 Task: Open a blank sheet, save the file as Healthydiet.doc Add Heading 'Key elements of a healthy diet: 'Key elements of a healthy diet:  Add the following points with arrow bulletsAdd the following points with arrow bullets ?	Fruits_x000D_
?	Vegetables_x000D_
?	Whole grains_x000D_
 Highlight heading with color  Dark green Select the entire text and apply  Outside Borders ,change the font size of heading and points to 18
Action: Mouse moved to (171, 418)
Screenshot: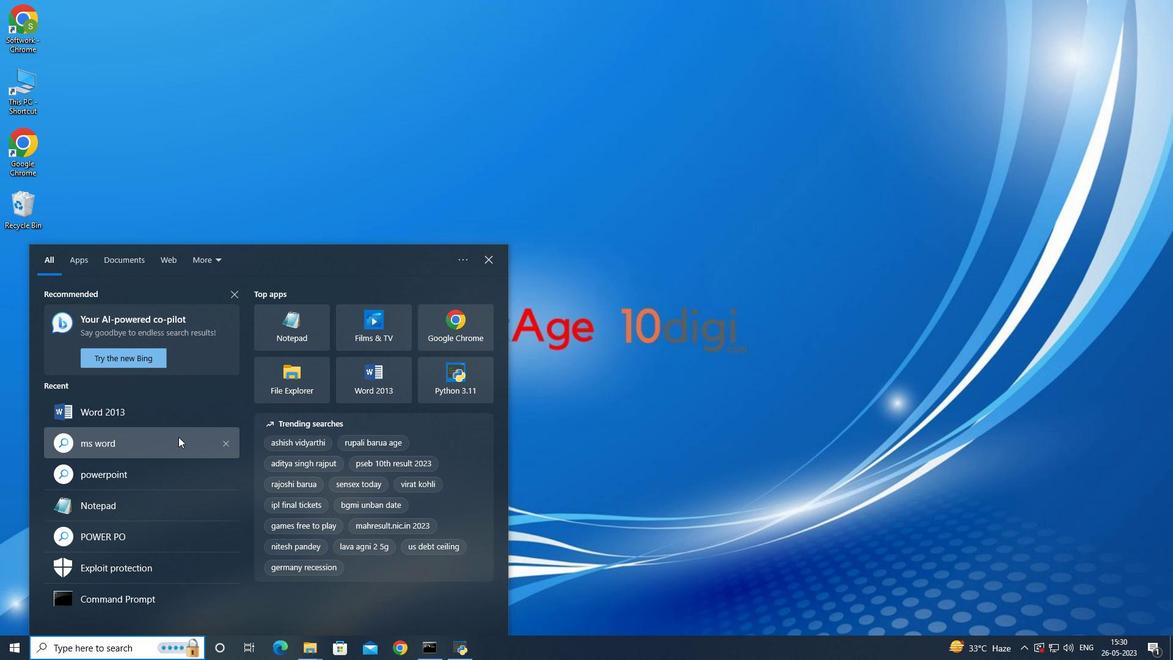 
Action: Mouse pressed left at (171, 418)
Screenshot: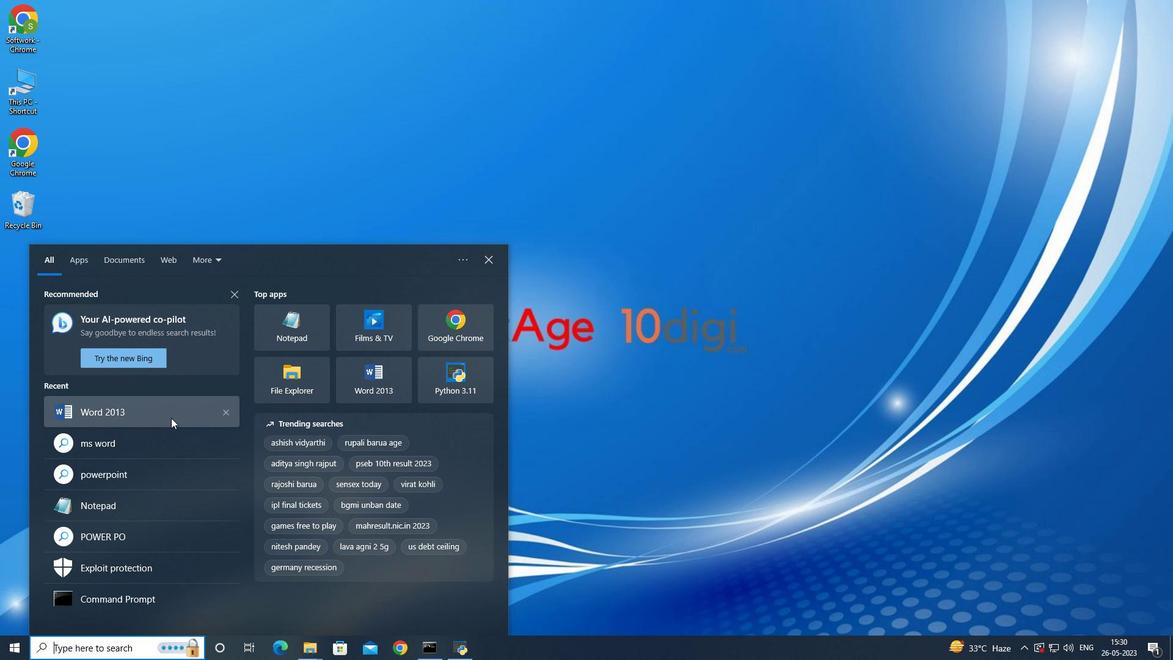 
Action: Mouse moved to (287, 165)
Screenshot: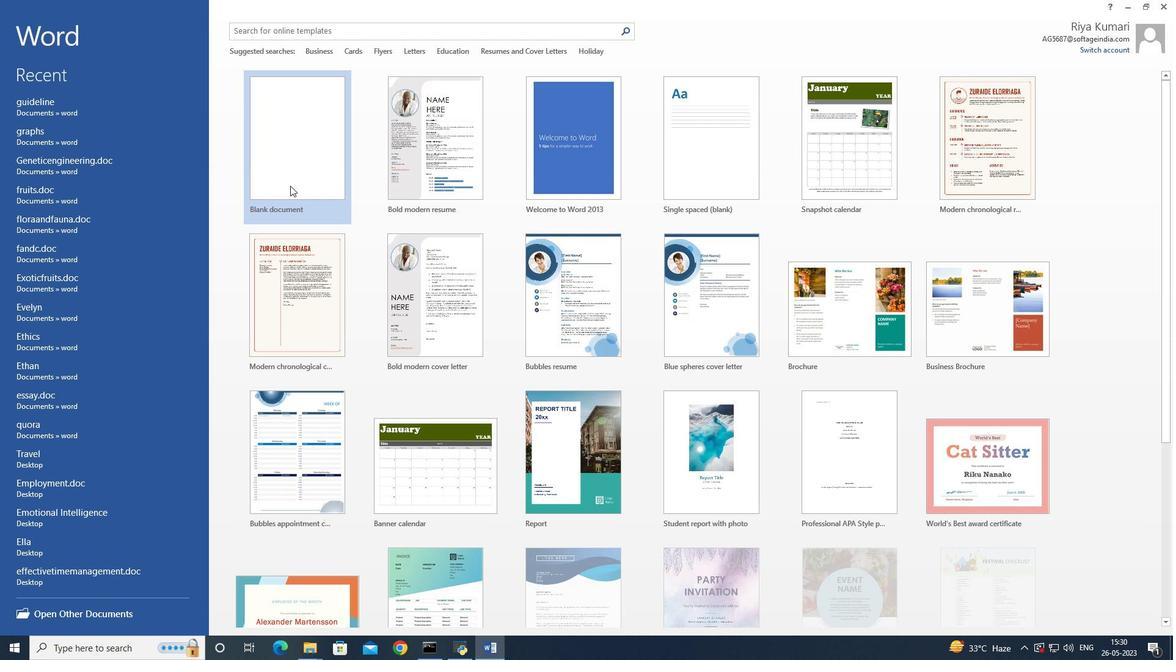 
Action: Mouse pressed left at (287, 165)
Screenshot: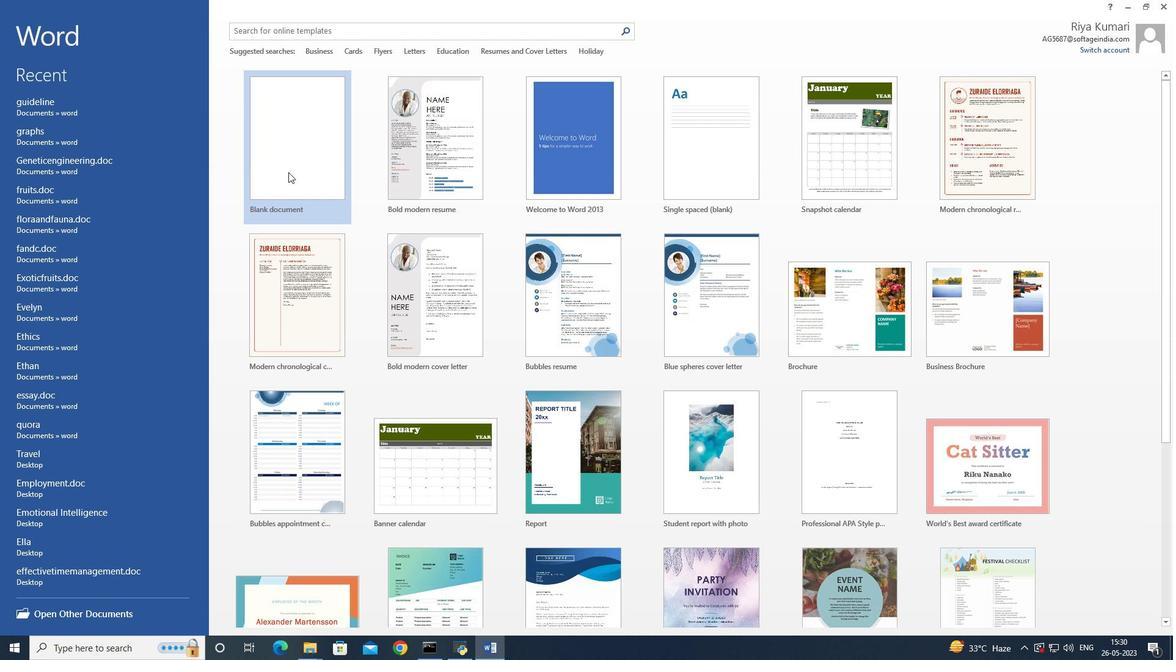 
Action: Mouse moved to (597, 207)
Screenshot: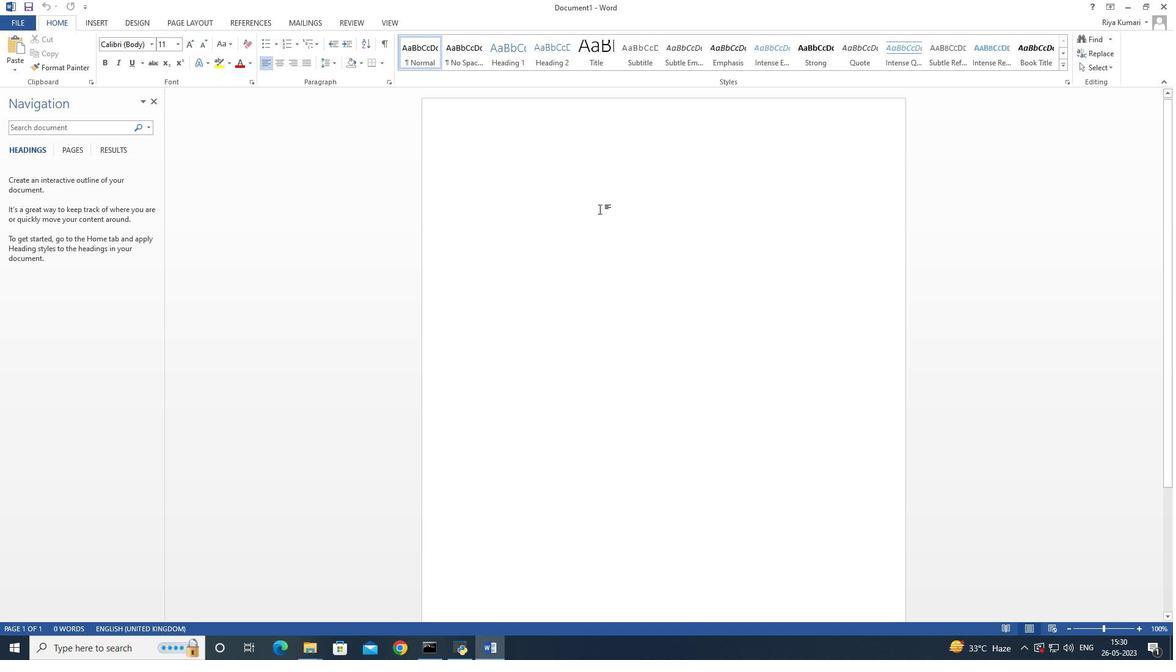 
Action: Key pressed ctrl+S
Screenshot: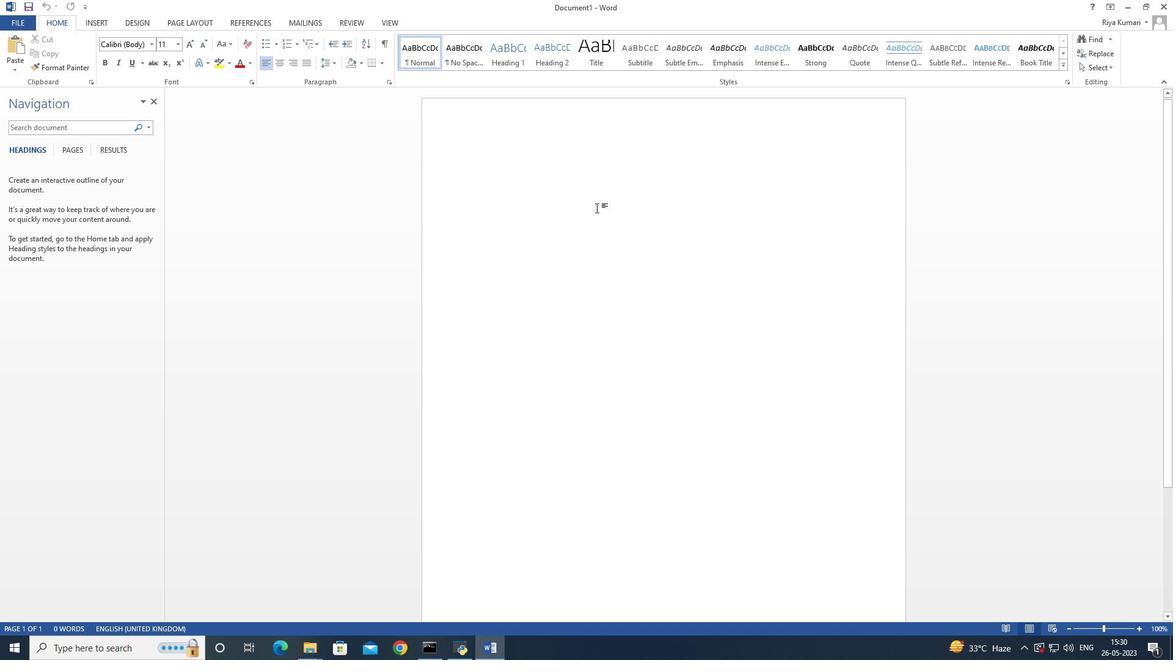 
Action: Mouse moved to (334, 133)
Screenshot: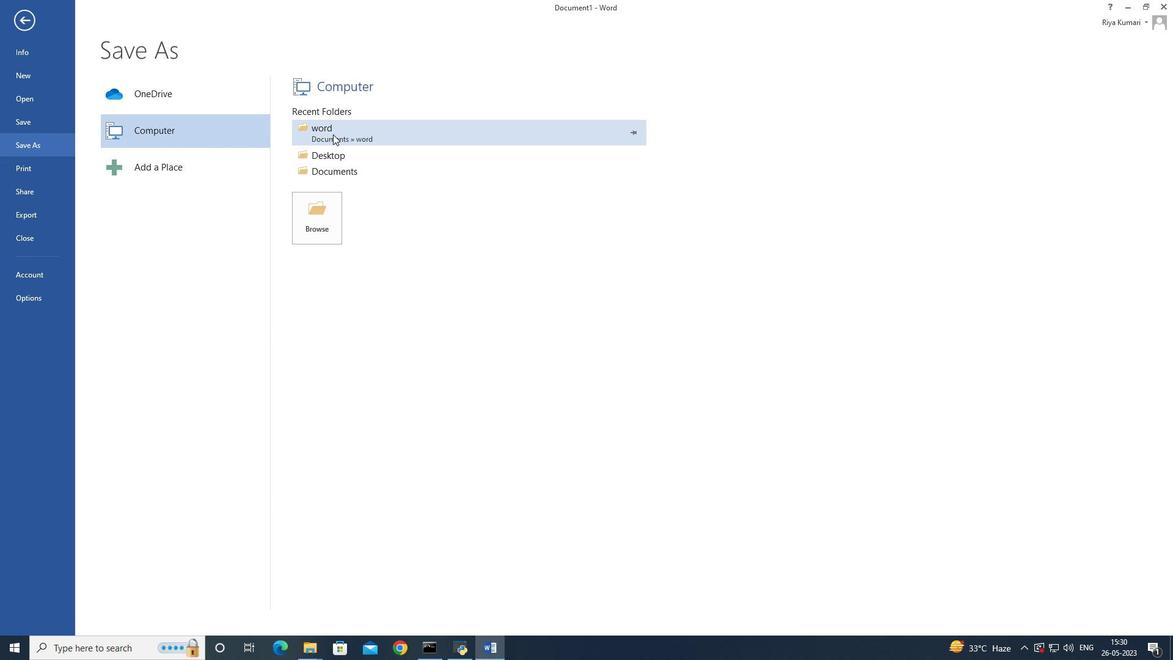 
Action: Mouse pressed left at (334, 133)
Screenshot: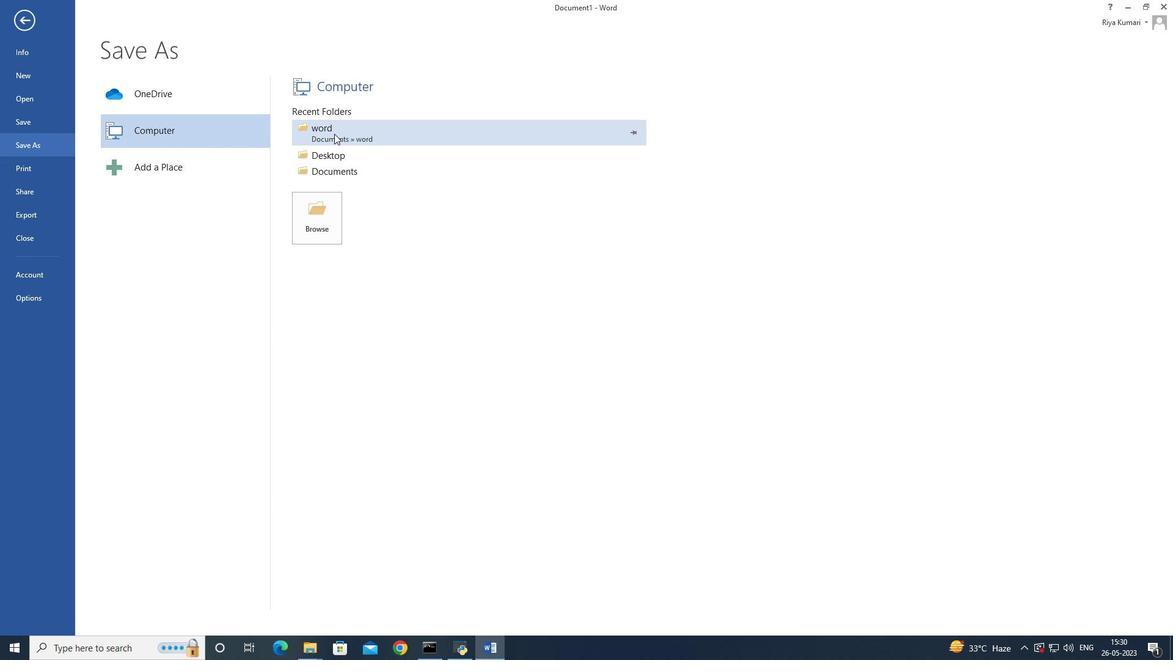 
Action: Mouse moved to (372, 194)
Screenshot: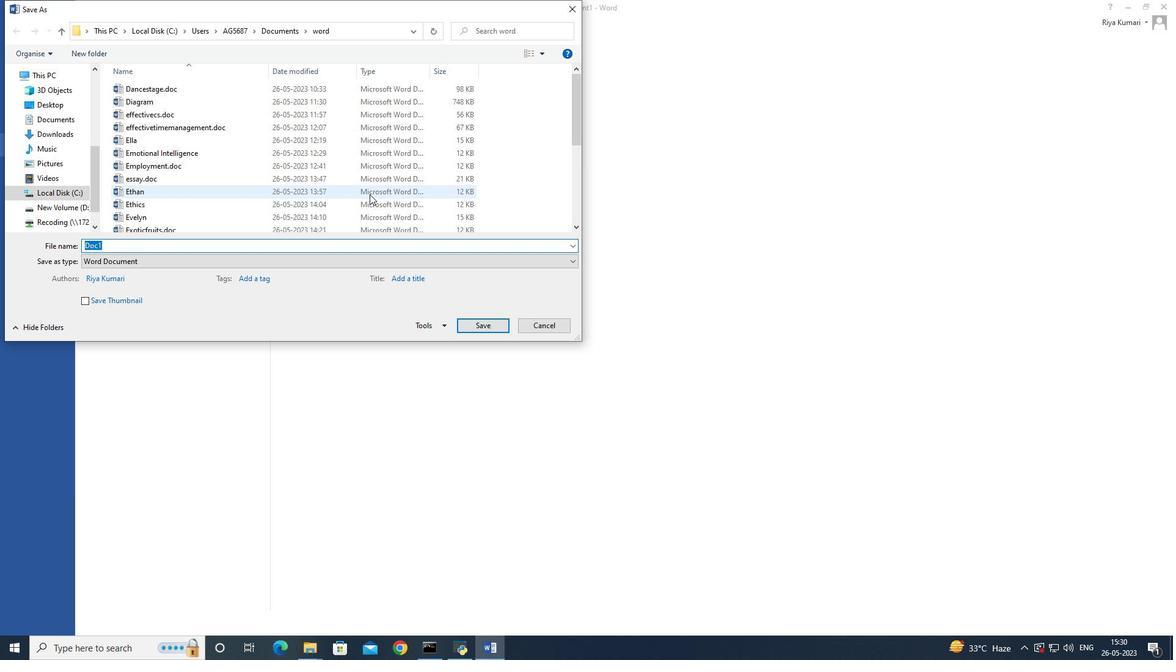 
Action: Key pressed <Key.shift>Healthydiet
Screenshot: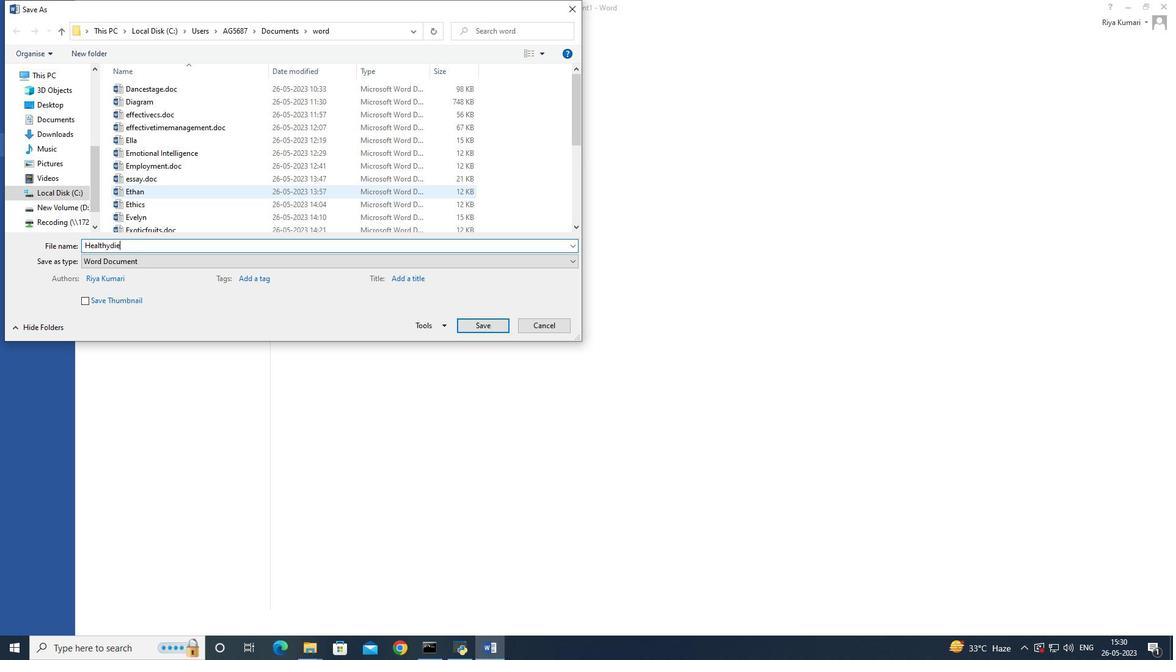 
Action: Mouse moved to (422, 231)
Screenshot: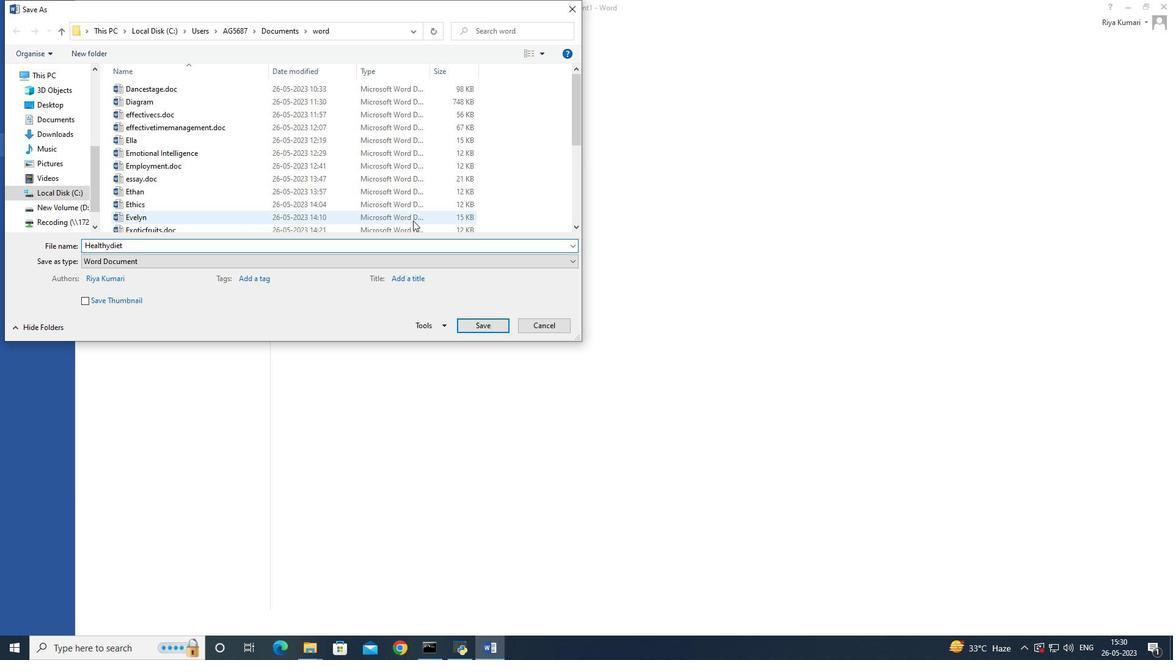 
Action: Key pressed .doc<Key.enter>
Screenshot: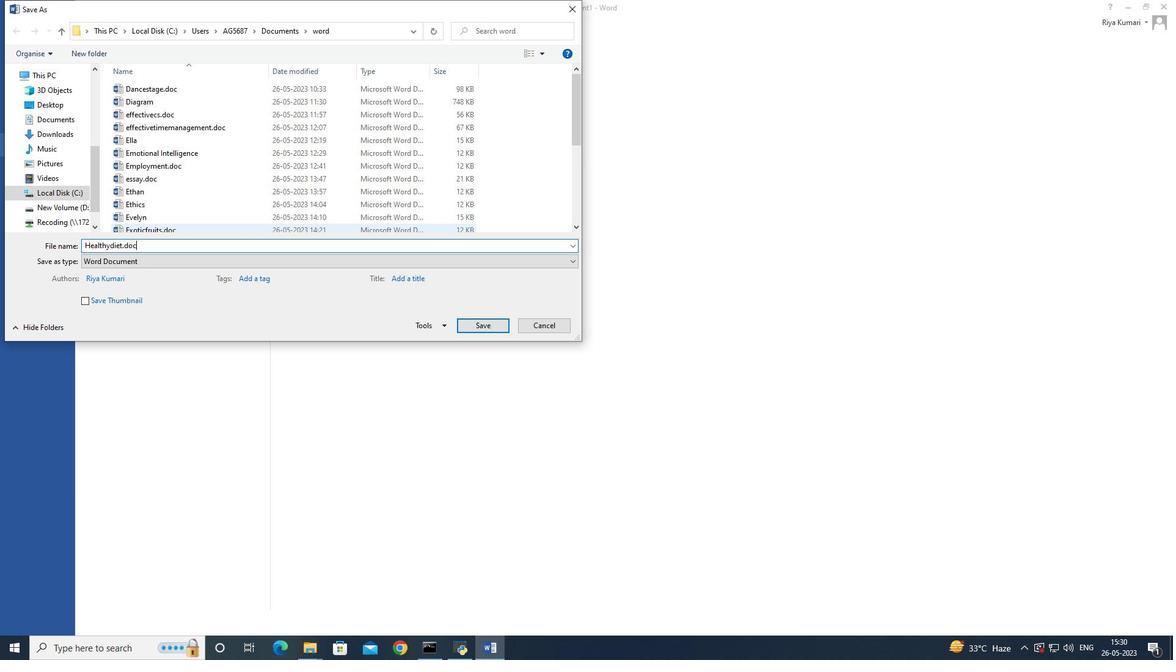 
Action: Mouse moved to (634, 196)
Screenshot: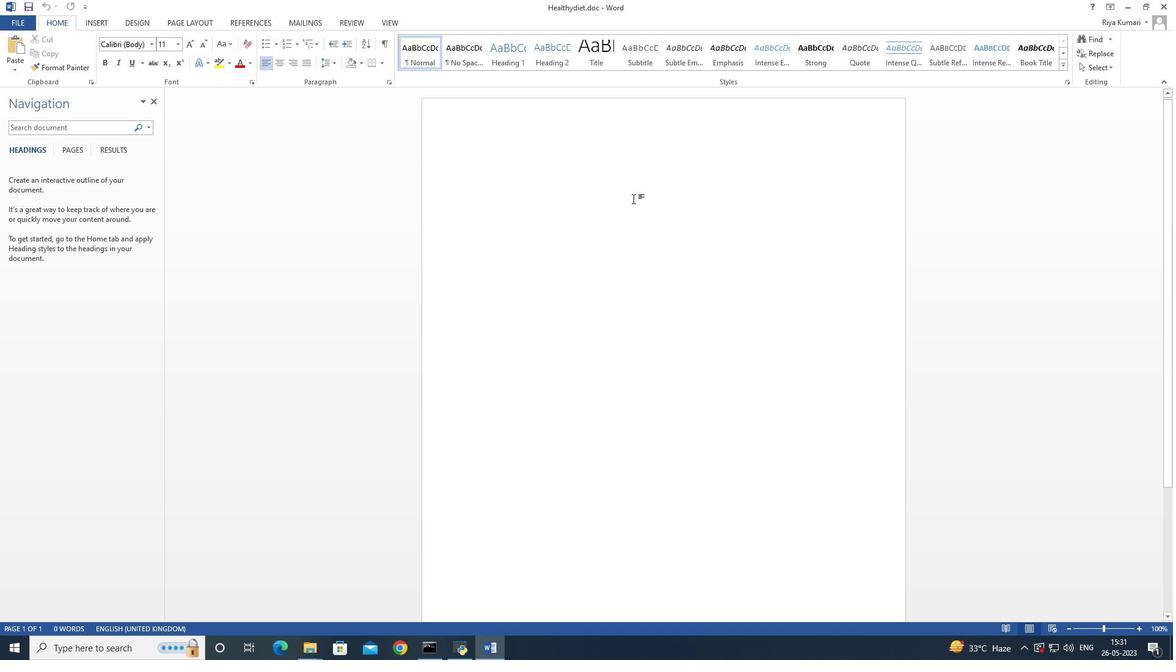 
Action: Key pressed <Key.caps_lock>K<Key.caps_lock>ey<Key.space>elements<Key.space>of<Key.space>a<Key.space>healthy<Key.space>diet<Key.enter>
Screenshot: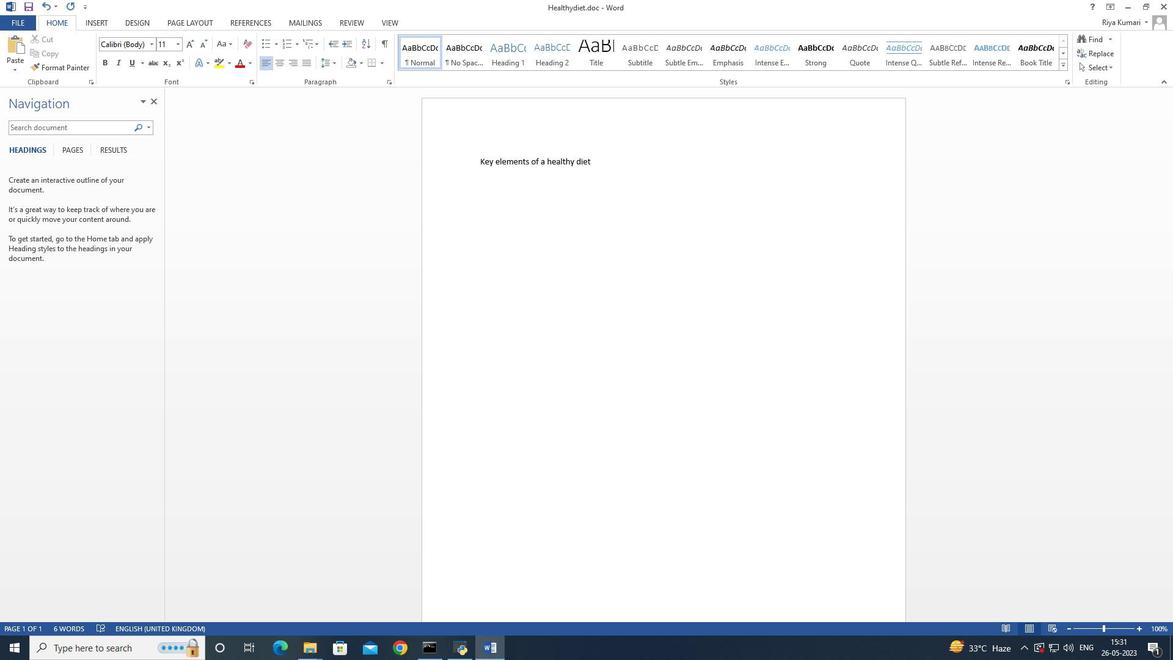 
Action: Mouse moved to (640, 191)
Screenshot: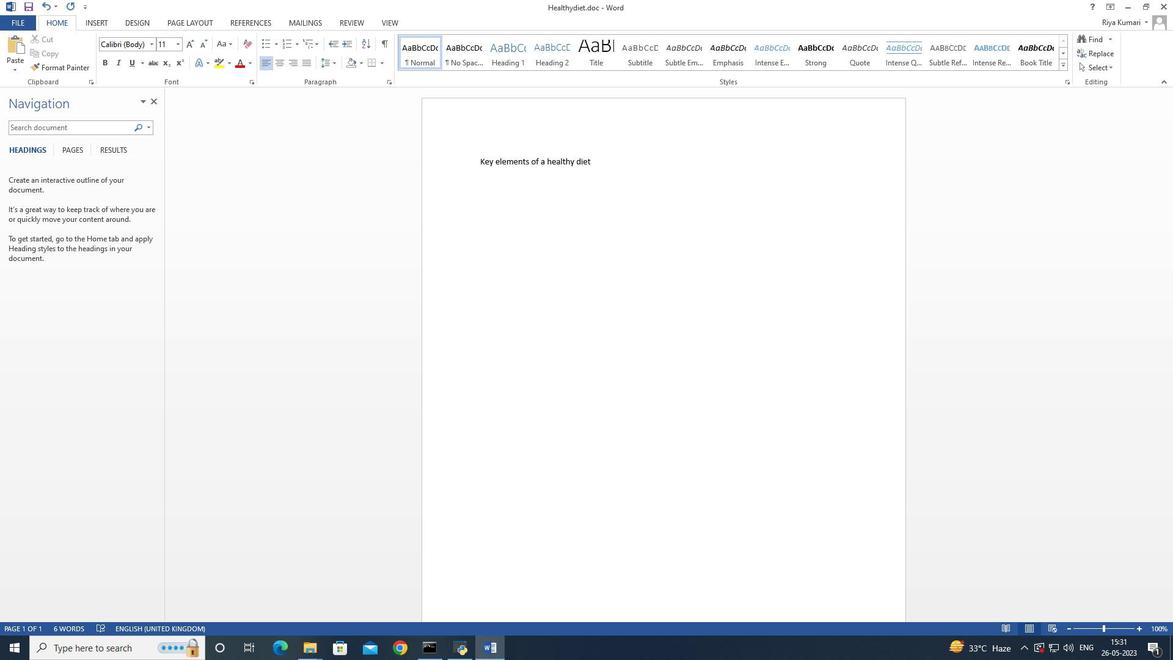 
Action: Key pressed <Key.caps_lock>K<Key.caps_lock>ey<Key.space>elements<Key.space>of<Key.space>a<Key.space>healthy<Key.space>diet<Key.shift_r>:
Screenshot: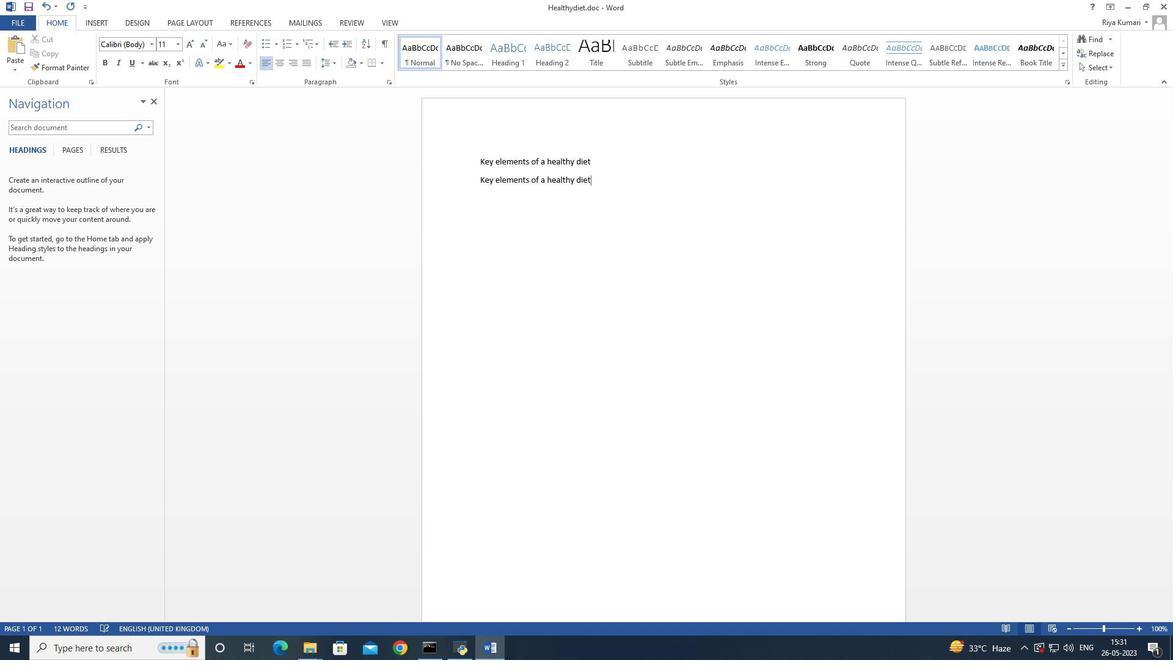 
Action: Mouse moved to (273, 40)
Screenshot: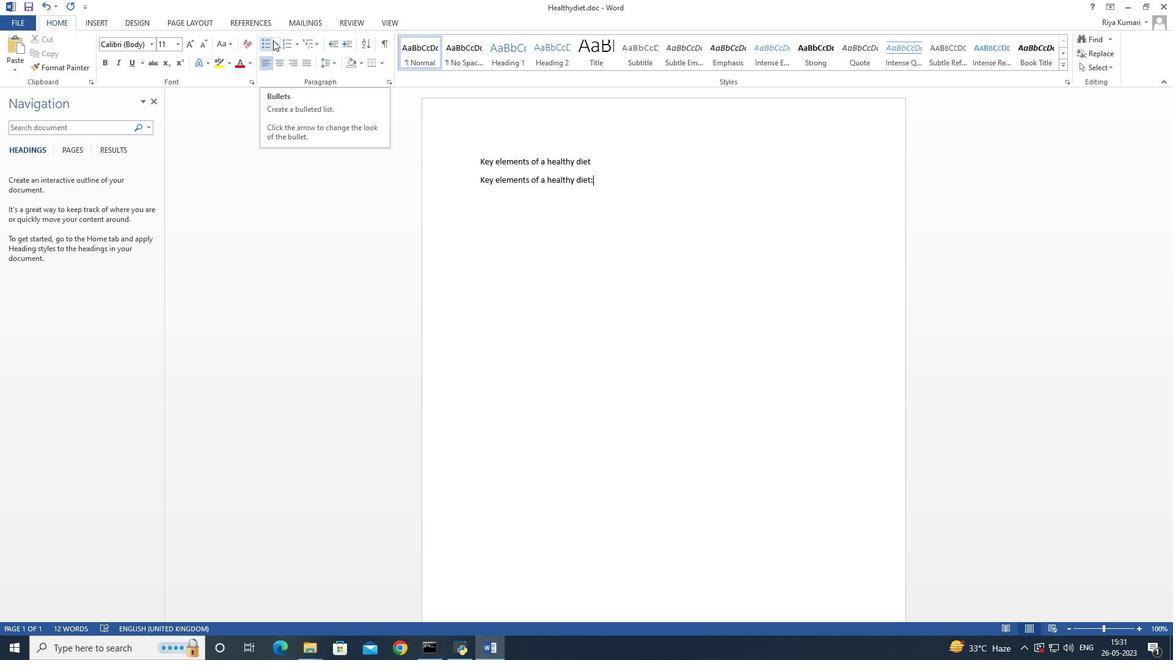 
Action: Mouse pressed left at (273, 40)
Screenshot: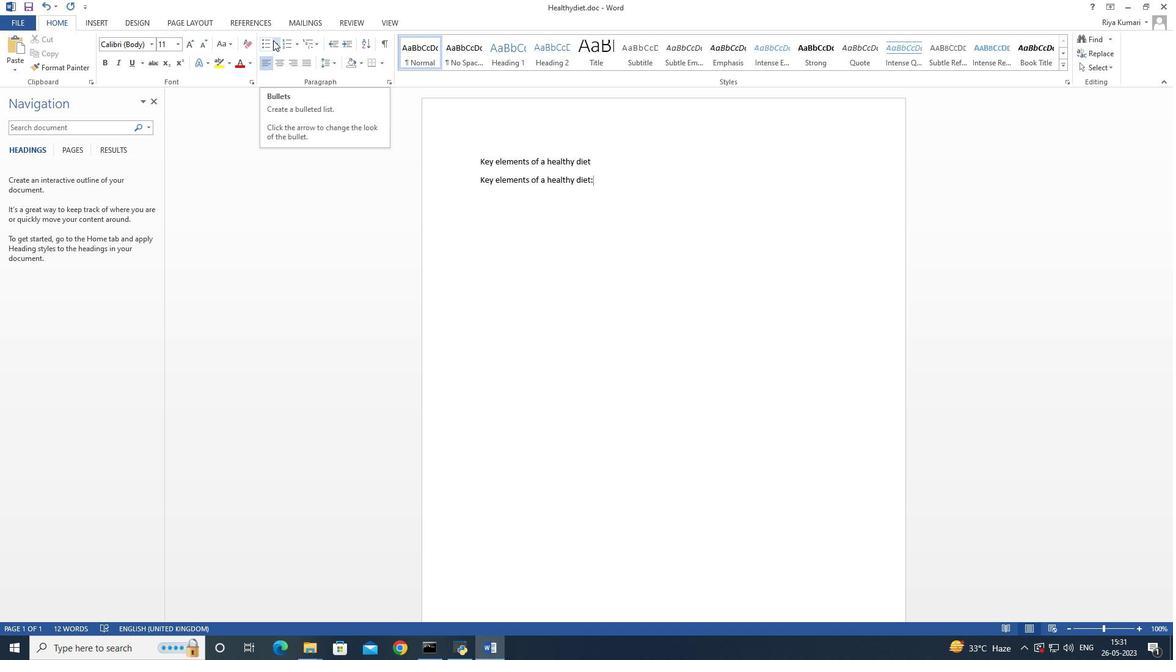 
Action: Mouse moved to (283, 113)
Screenshot: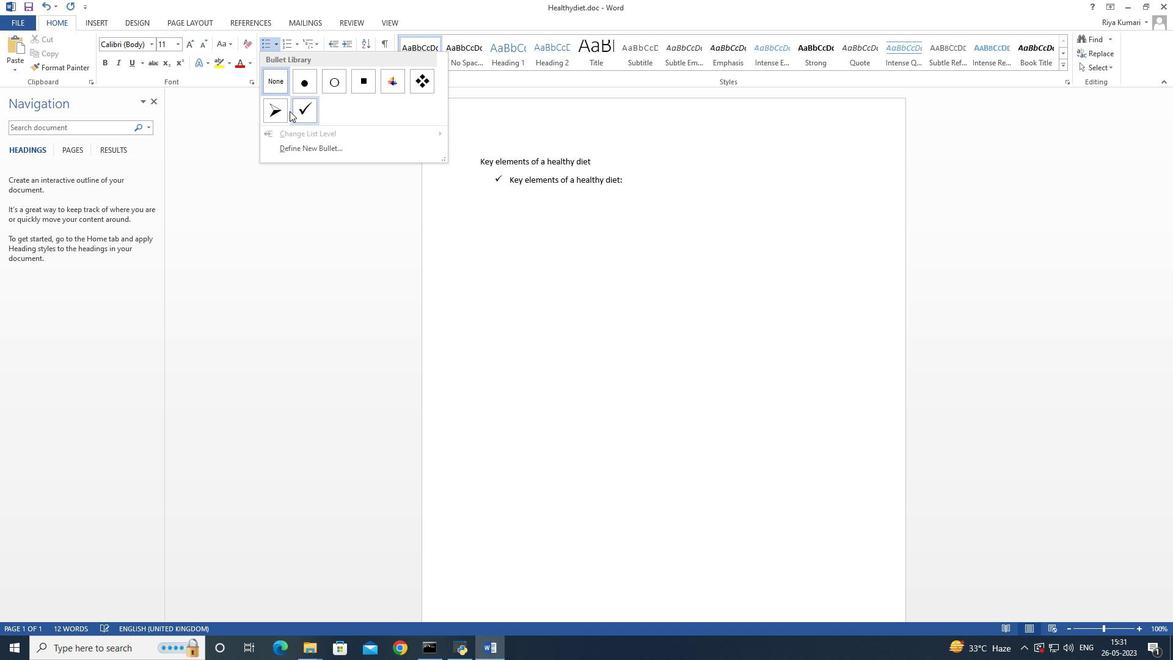 
Action: Mouse pressed left at (283, 113)
Screenshot: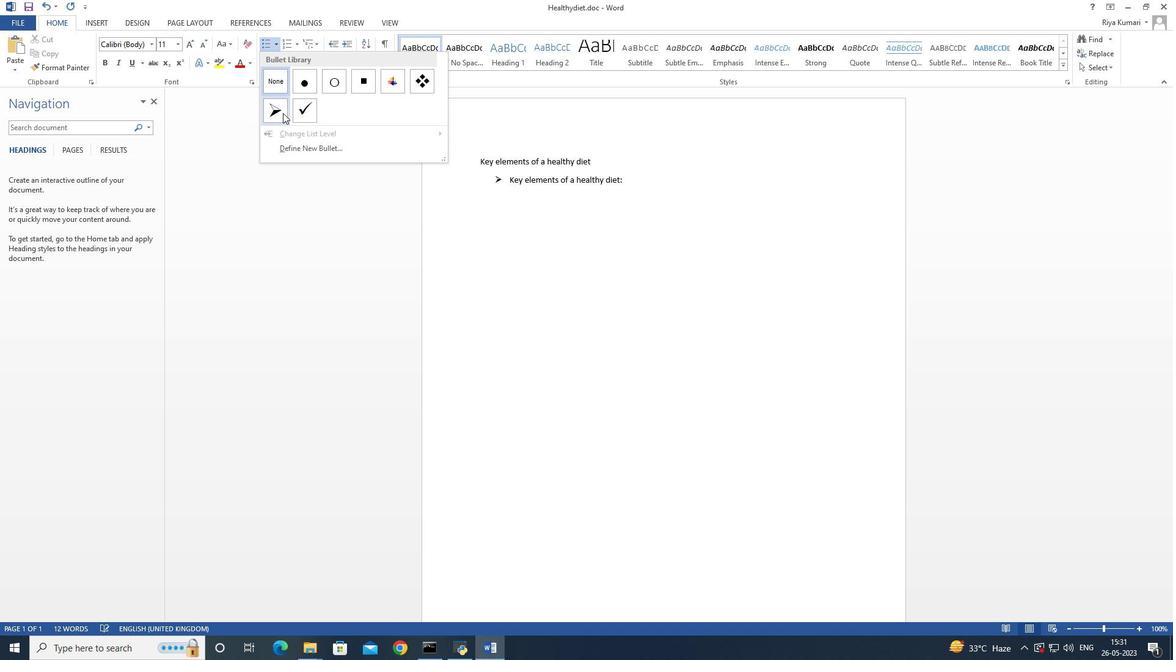 
Action: Mouse moved to (502, 178)
Screenshot: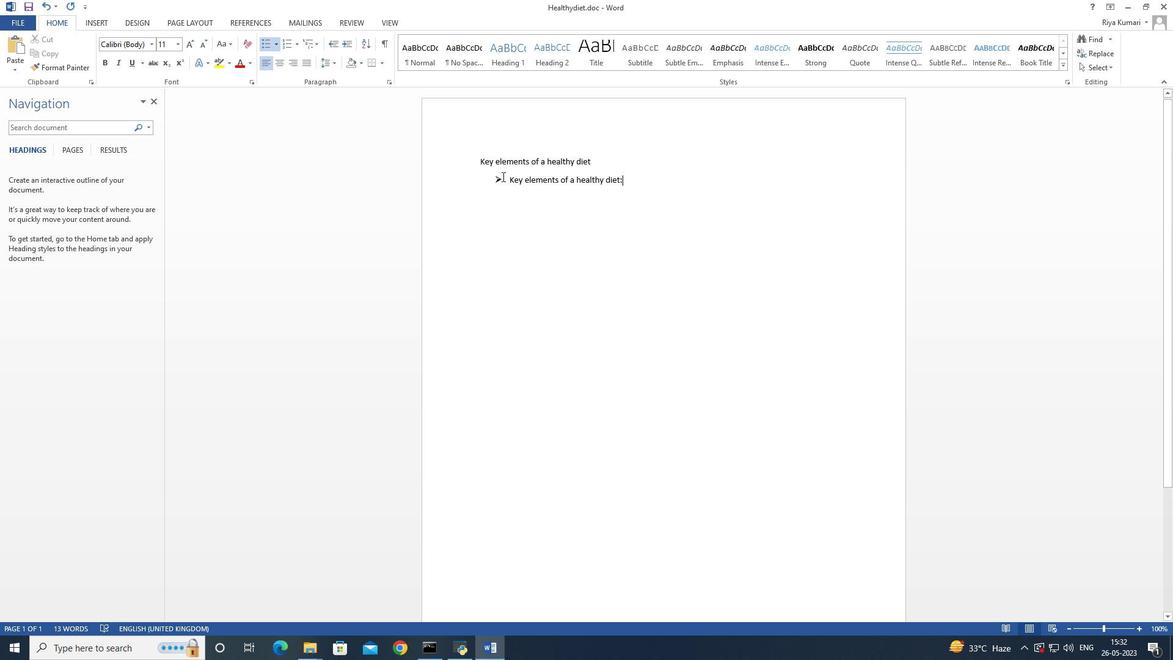 
Action: Mouse pressed left at (502, 178)
Screenshot: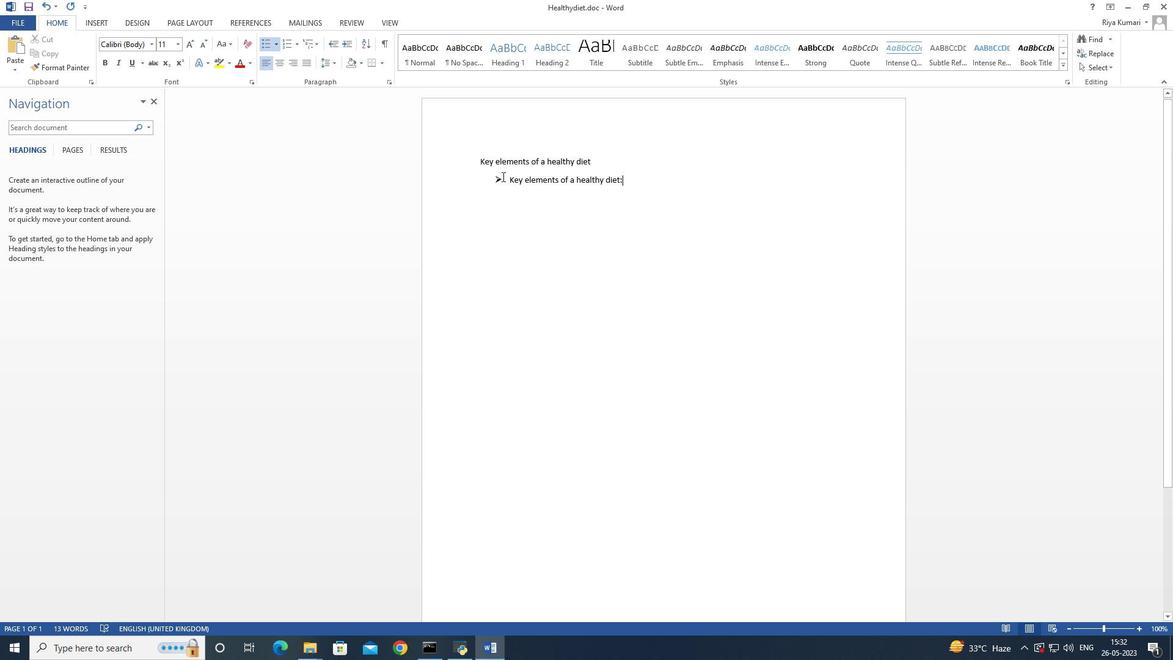 
Action: Mouse moved to (558, 176)
Screenshot: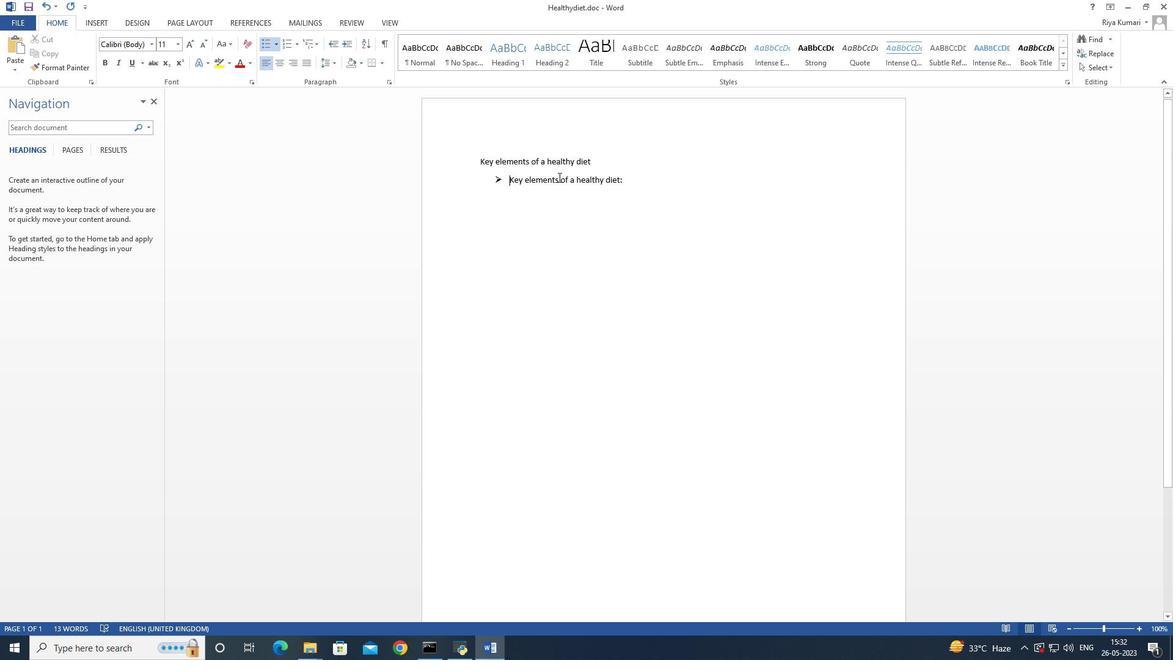 
Action: Key pressed <Key.backspace>
Screenshot: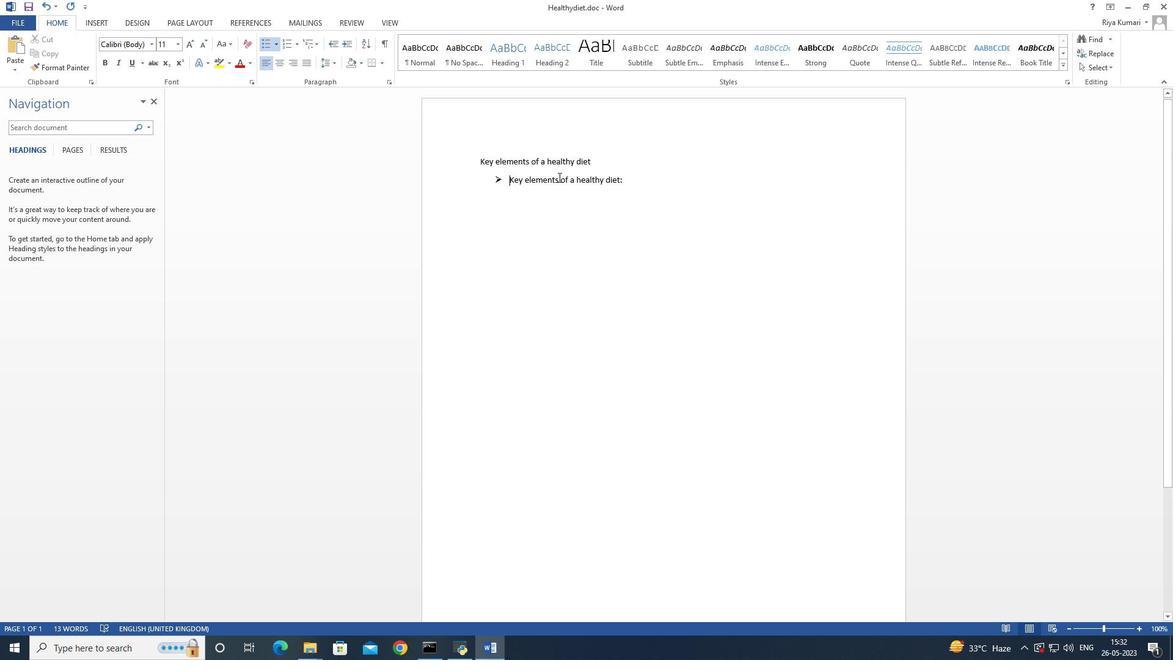 
Action: Mouse moved to (558, 175)
Screenshot: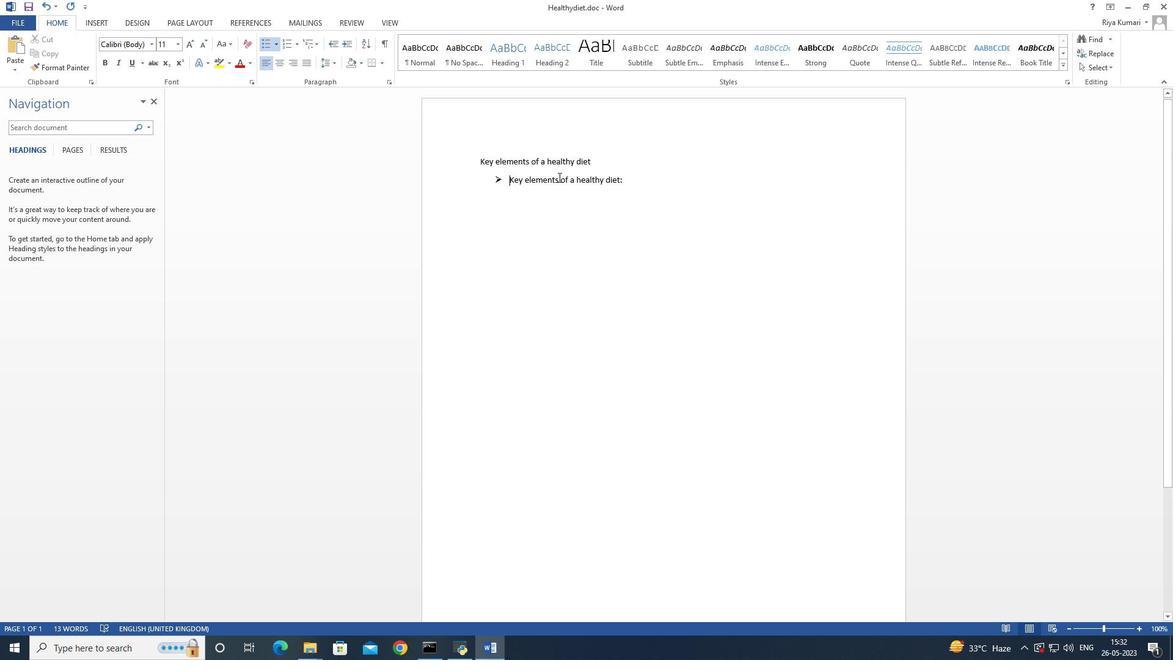 
Action: Key pressed <Key.backspace>
Screenshot: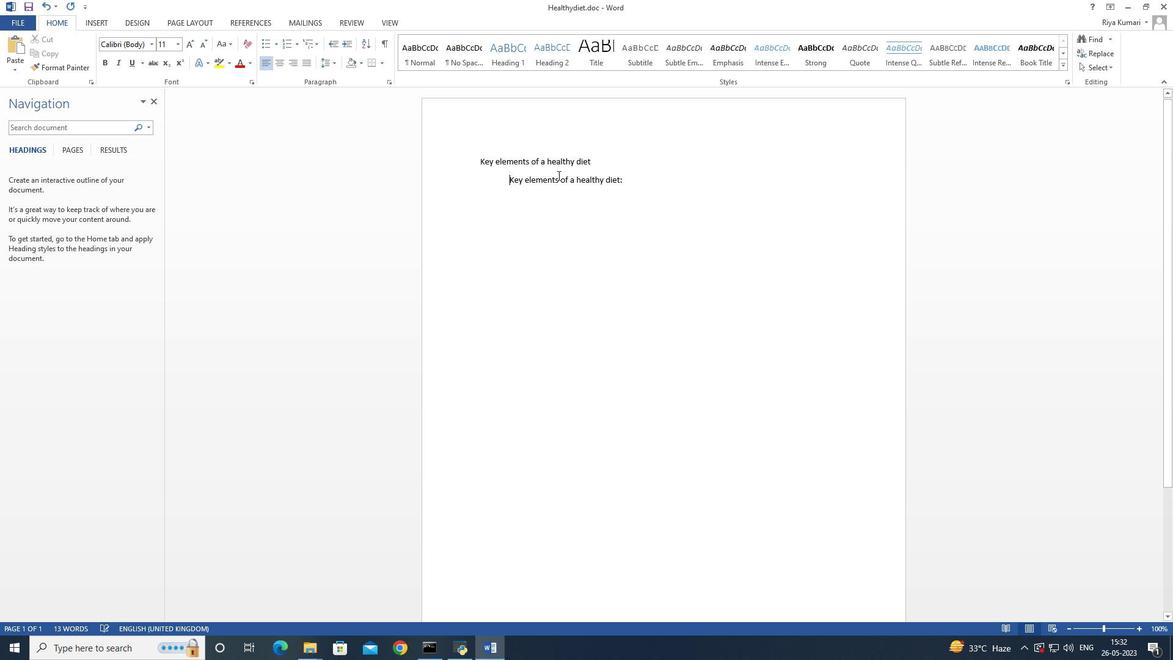 
Action: Mouse moved to (606, 185)
Screenshot: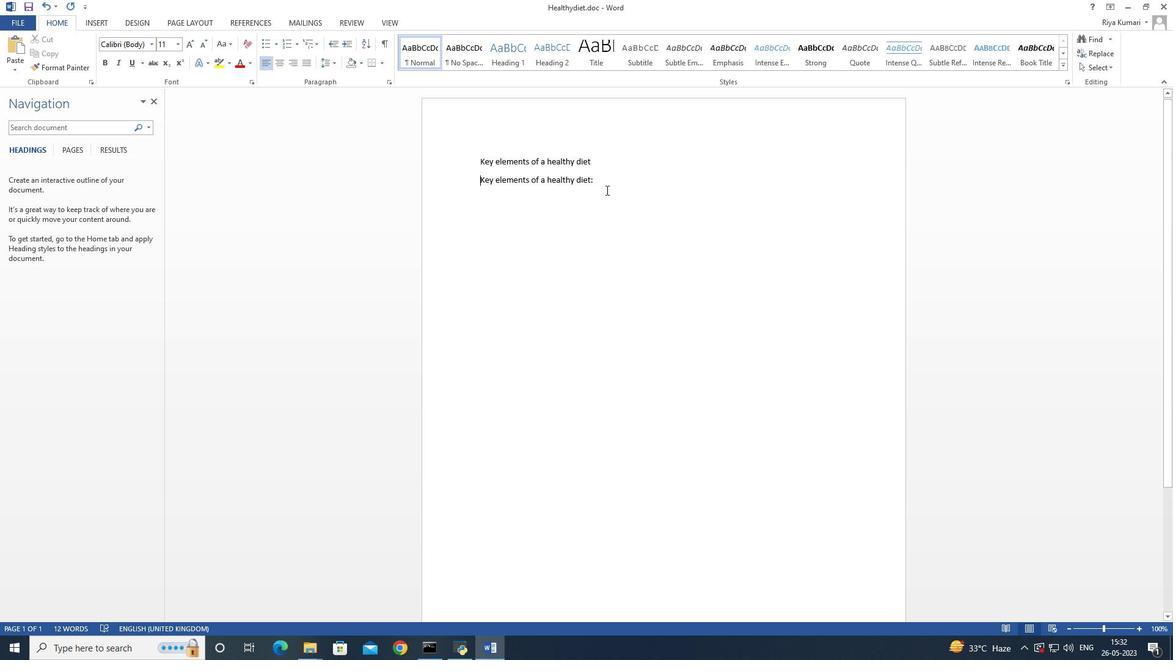 
Action: Mouse pressed left at (606, 185)
Screenshot: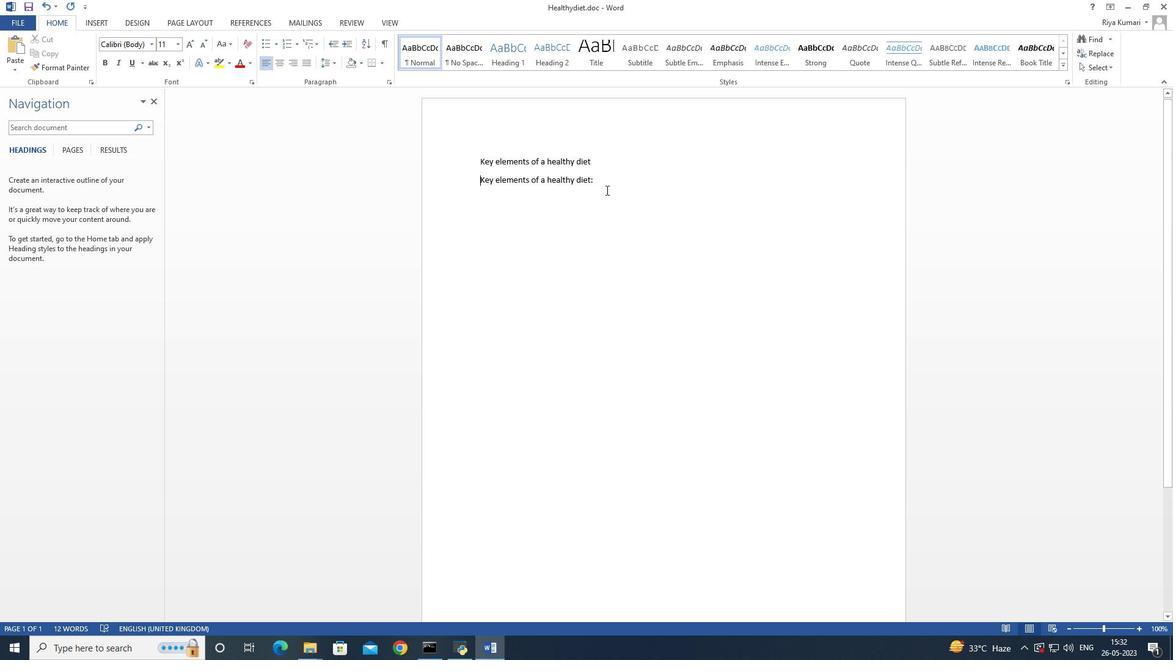 
Action: Mouse moved to (600, 183)
Screenshot: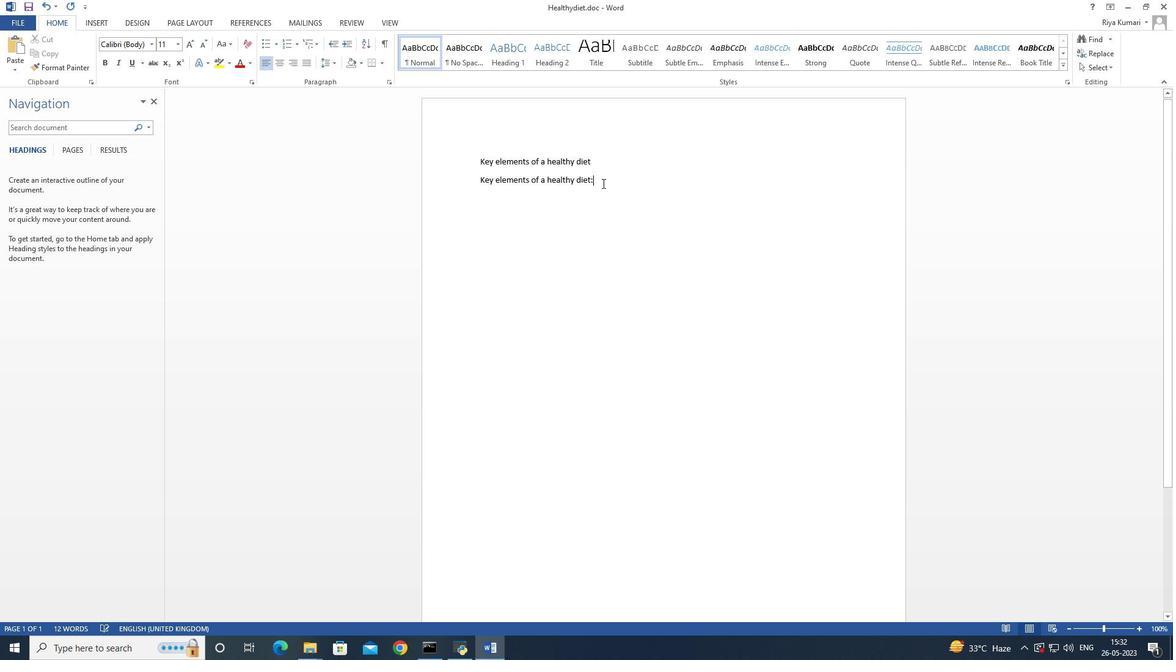
Action: Key pressed <Key.enter>
Screenshot: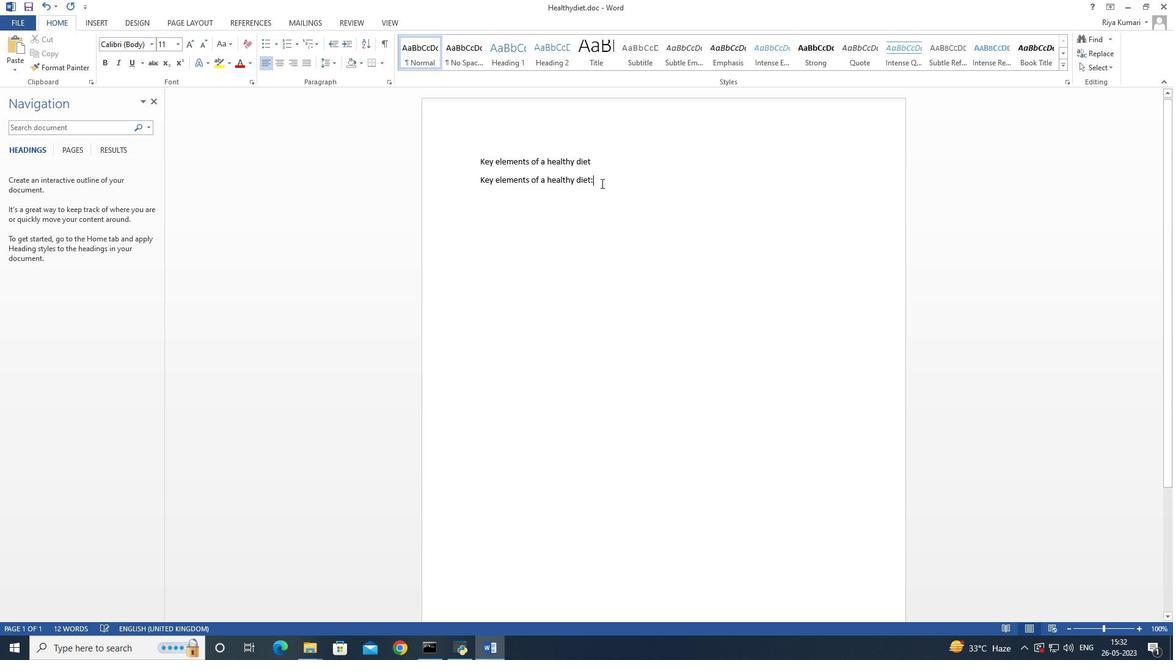
Action: Mouse moved to (278, 44)
Screenshot: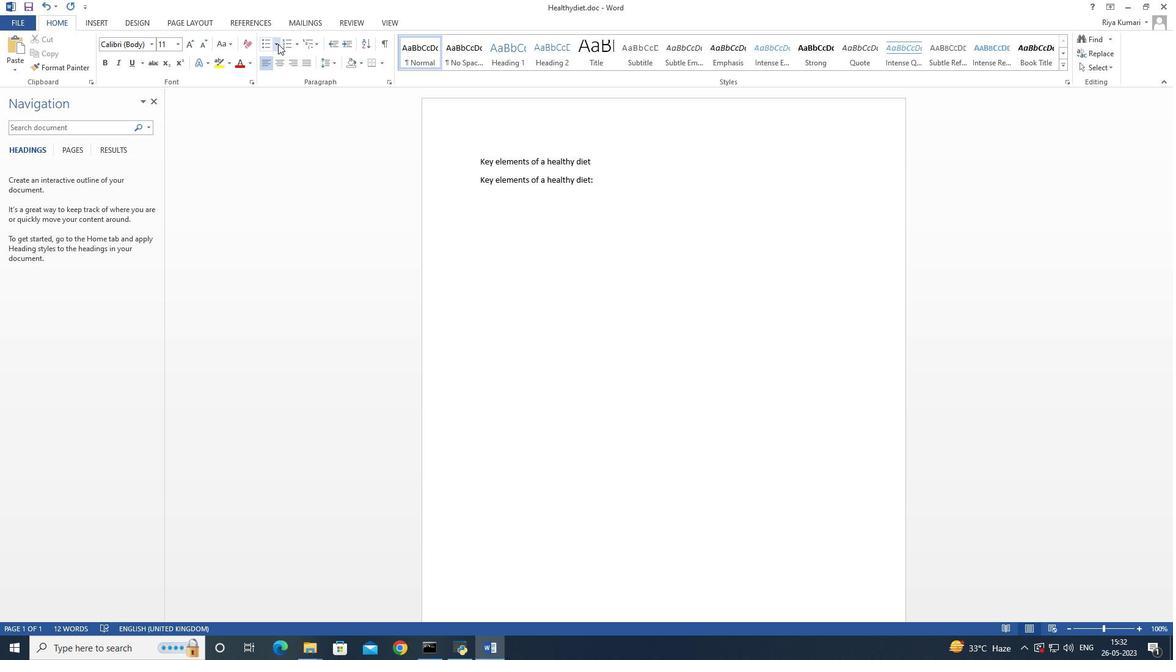 
Action: Mouse pressed left at (278, 44)
Screenshot: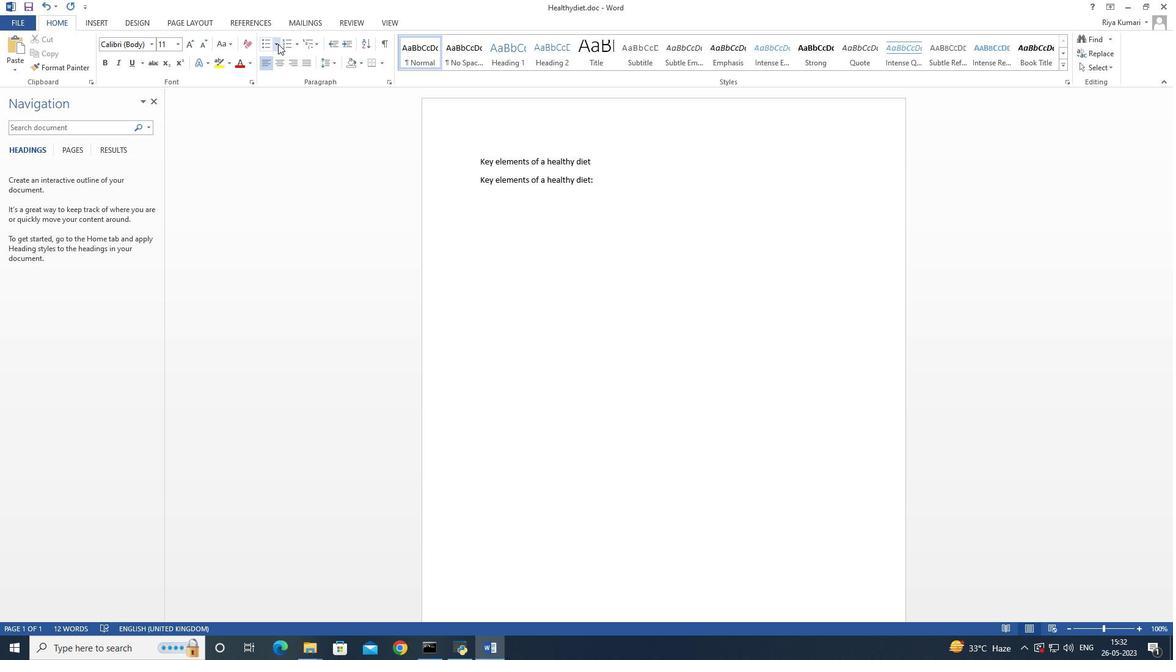 
Action: Mouse moved to (275, 79)
Screenshot: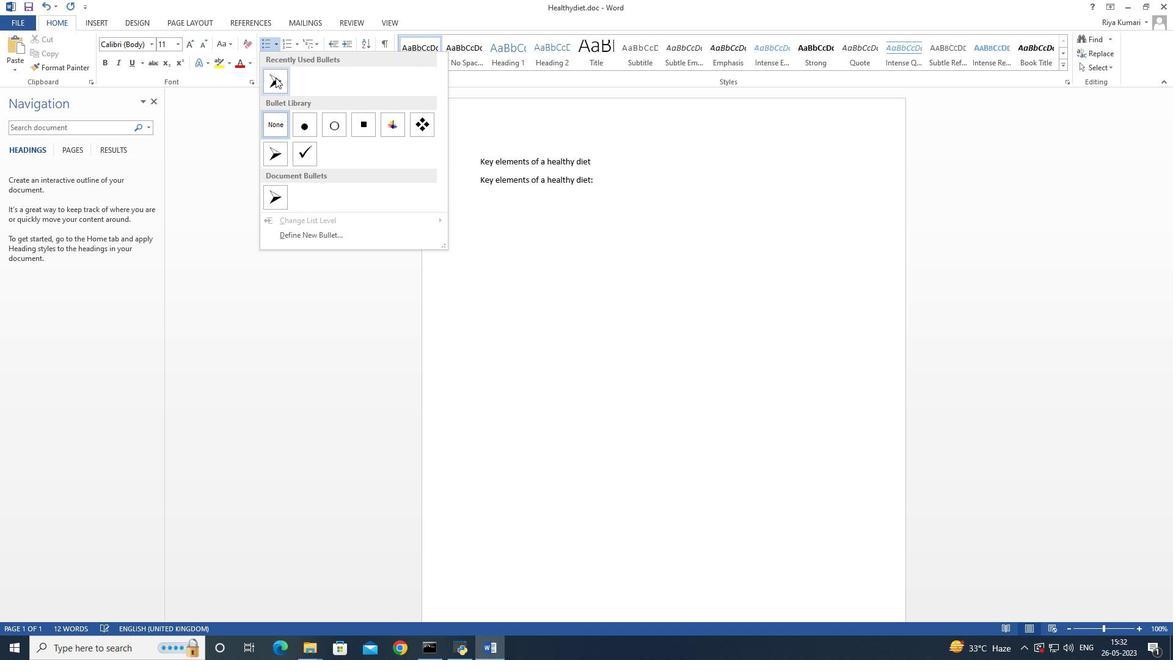 
Action: Mouse pressed left at (275, 79)
Screenshot: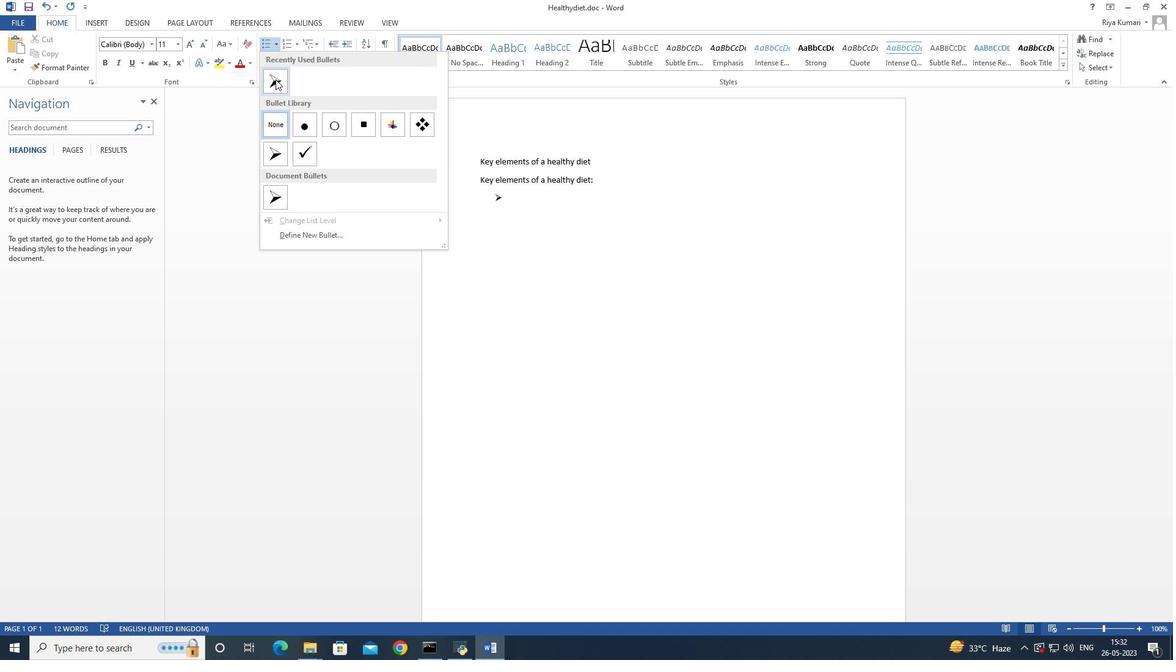 
Action: Mouse moved to (621, 210)
Screenshot: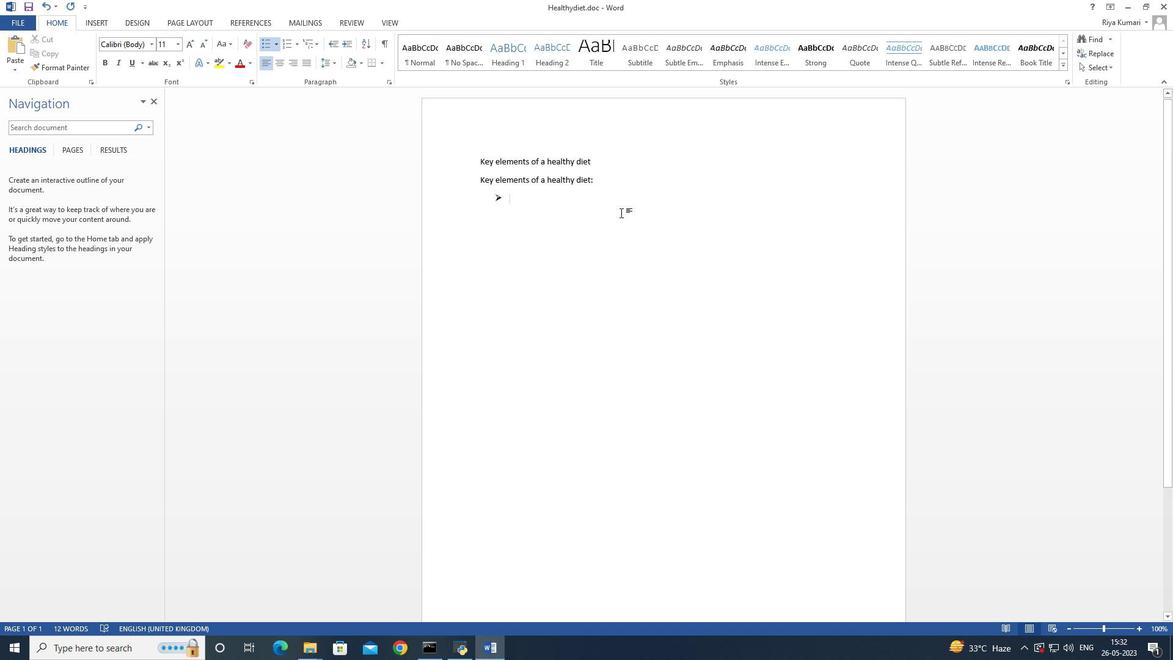 
Action: Key pressed <Key.shift>Fruits<Key.space><Key.enter><Key.shift>ve<Key.backspace><Key.backspace><Key.shift>Vegetables<Key.enter><Key.shift>Whole<Key.space>grins<Key.left><Key.left><Key.left>a
Screenshot: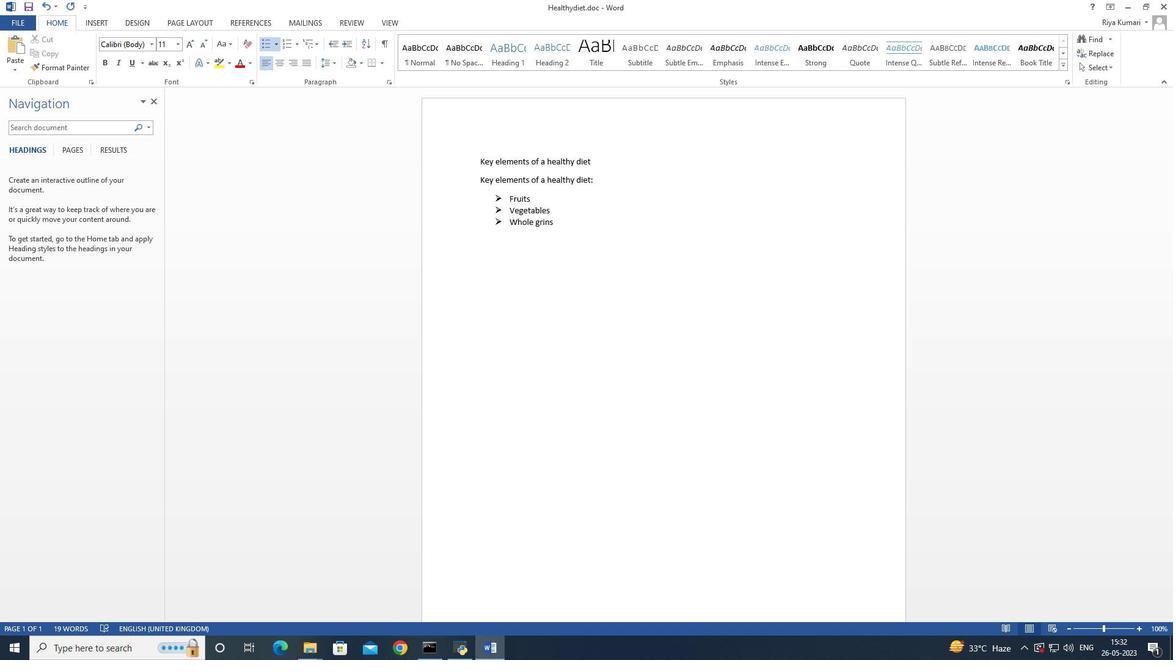 
Action: Mouse moved to (476, 159)
Screenshot: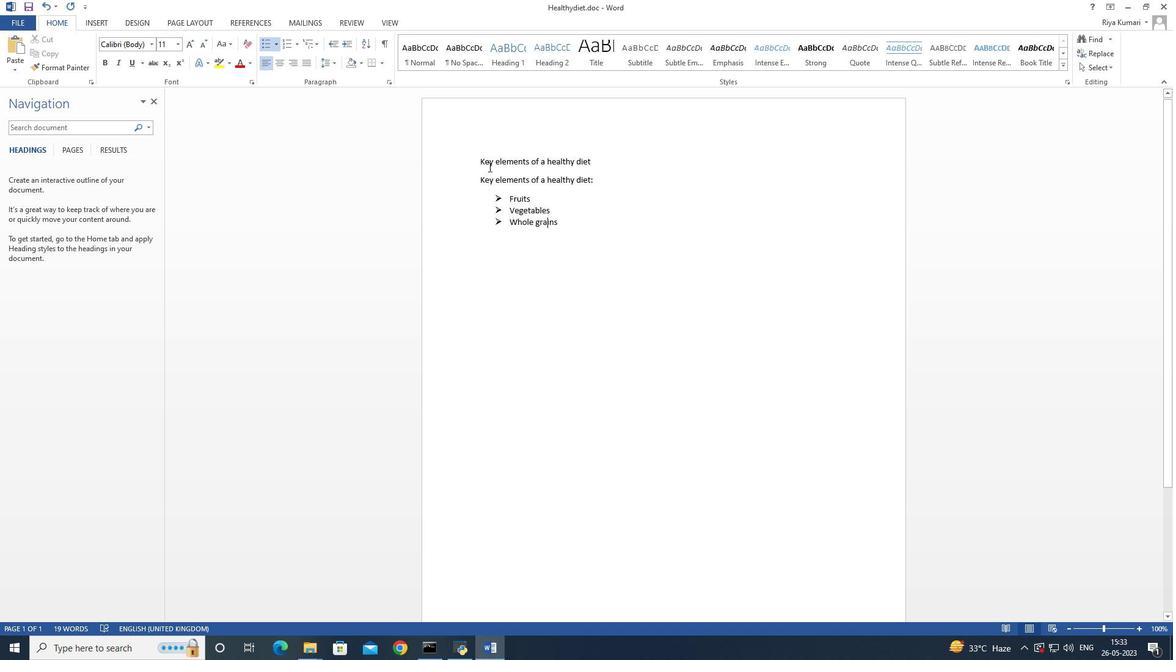 
Action: Mouse pressed left at (476, 159)
Screenshot: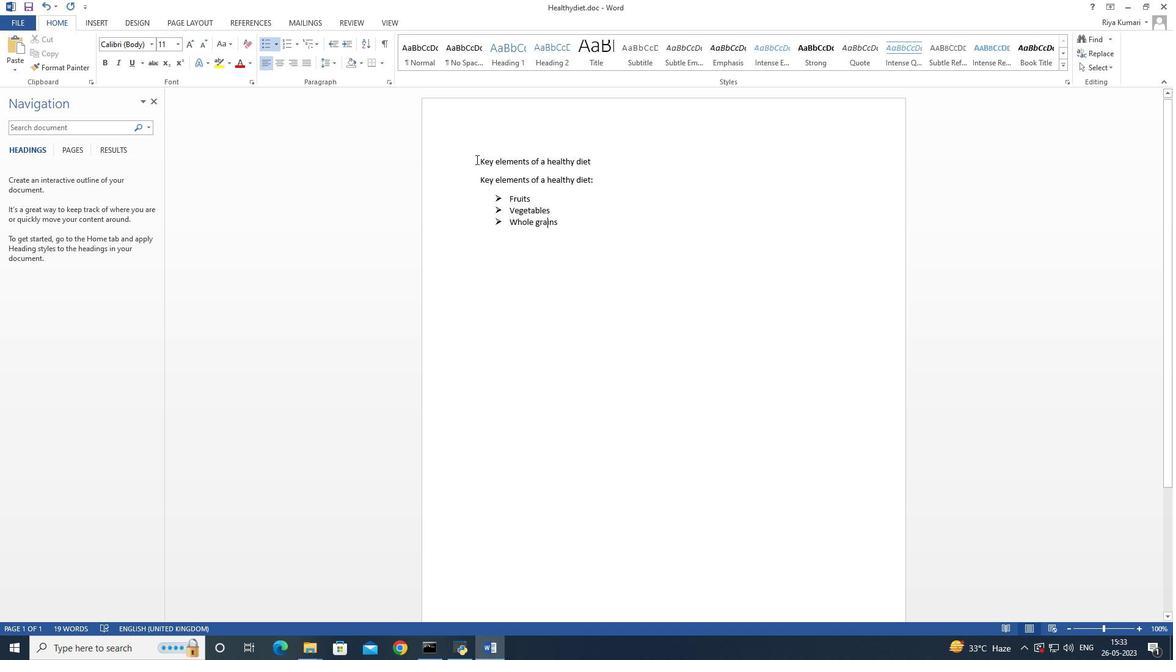 
Action: Mouse moved to (248, 65)
Screenshot: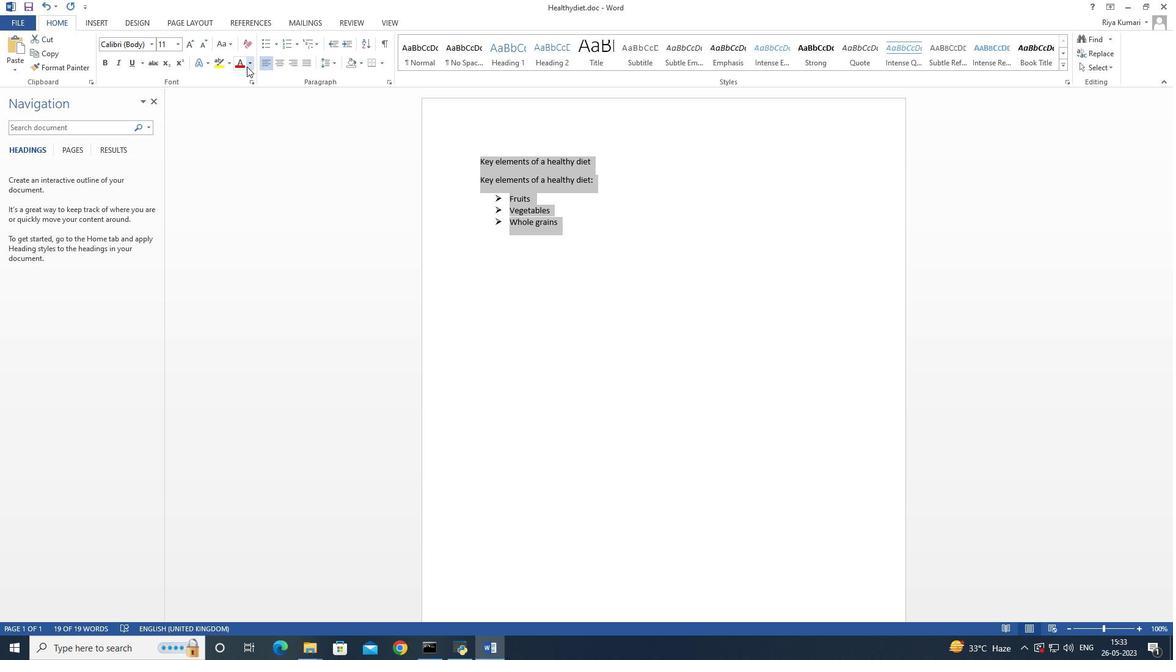 
Action: Mouse pressed left at (248, 65)
Screenshot: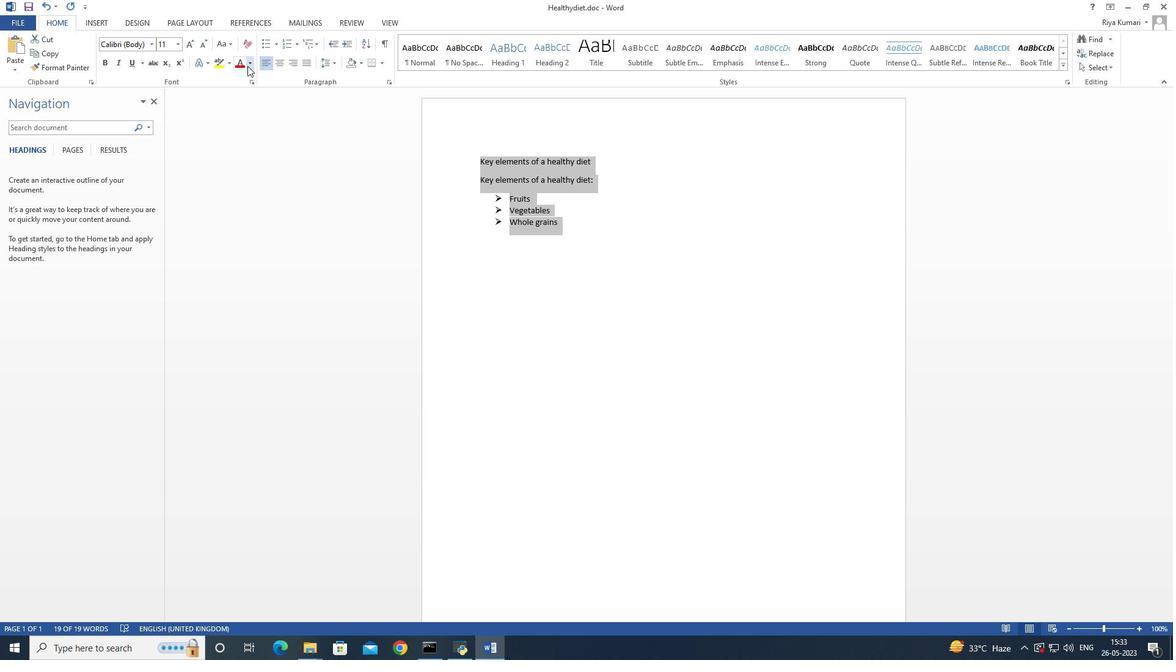 
Action: Mouse moved to (331, 144)
Screenshot: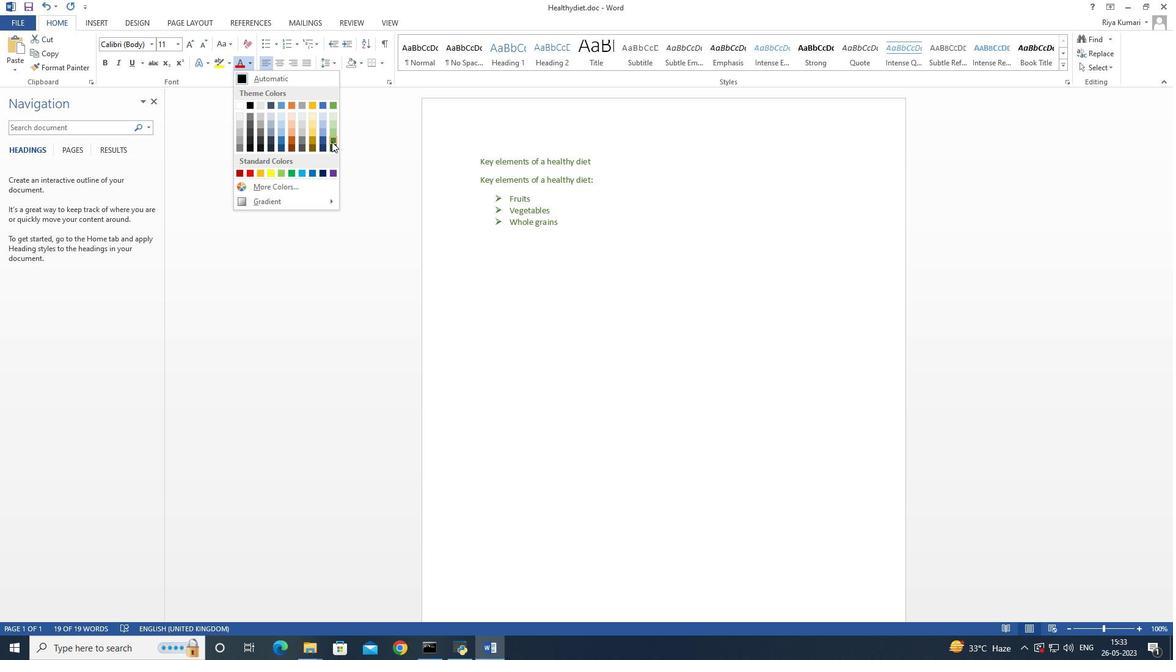 
Action: Mouse pressed left at (331, 144)
Screenshot: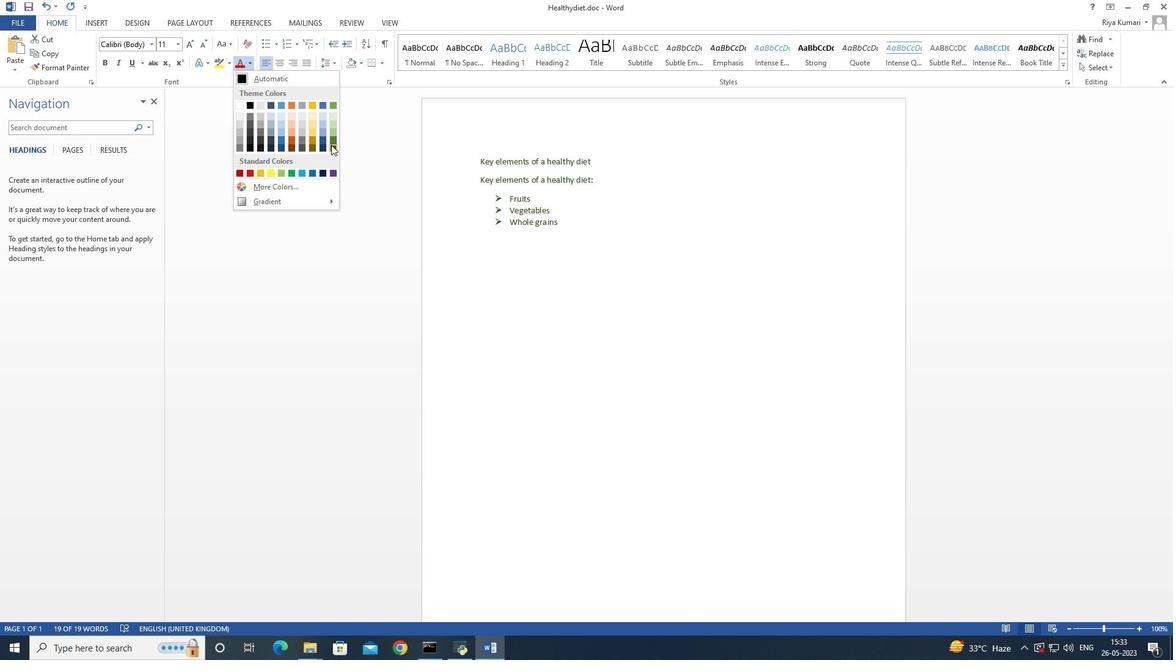 
Action: Mouse moved to (381, 59)
Screenshot: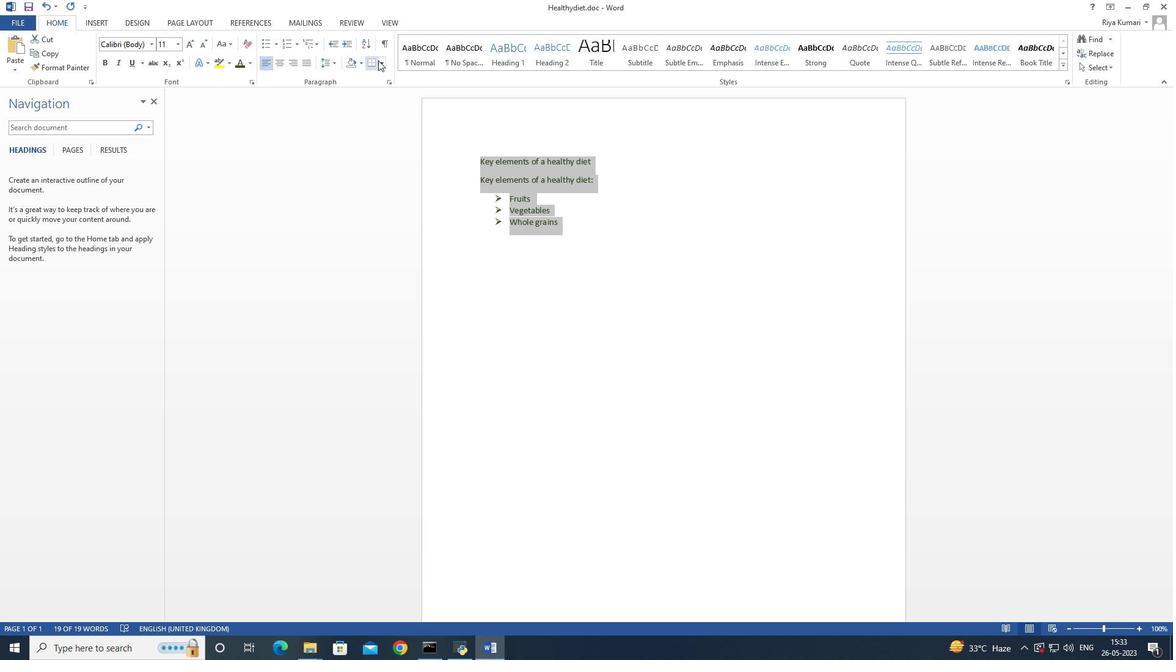 
Action: Mouse pressed left at (381, 59)
Screenshot: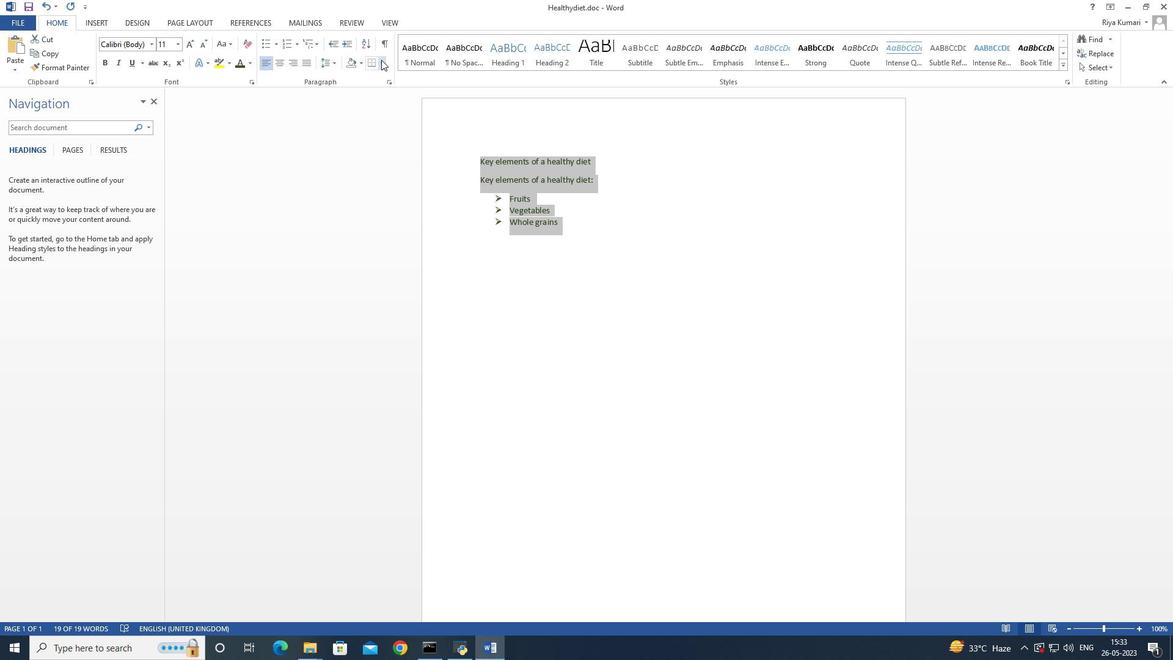 
Action: Mouse moved to (399, 166)
Screenshot: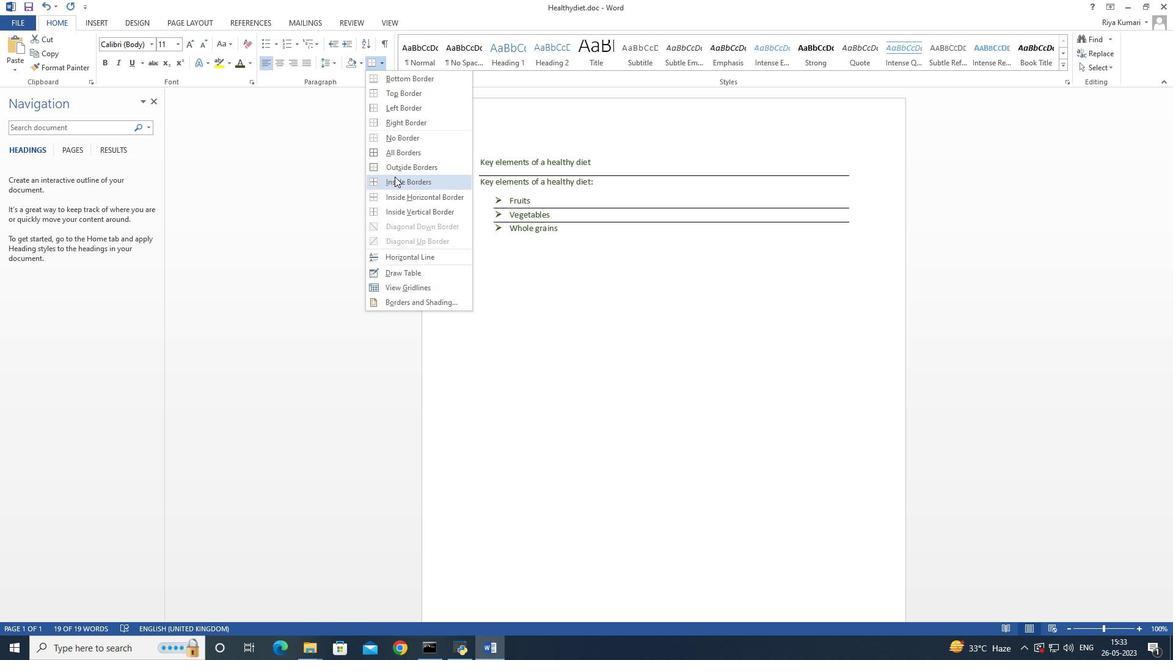 
Action: Mouse pressed left at (399, 166)
Screenshot: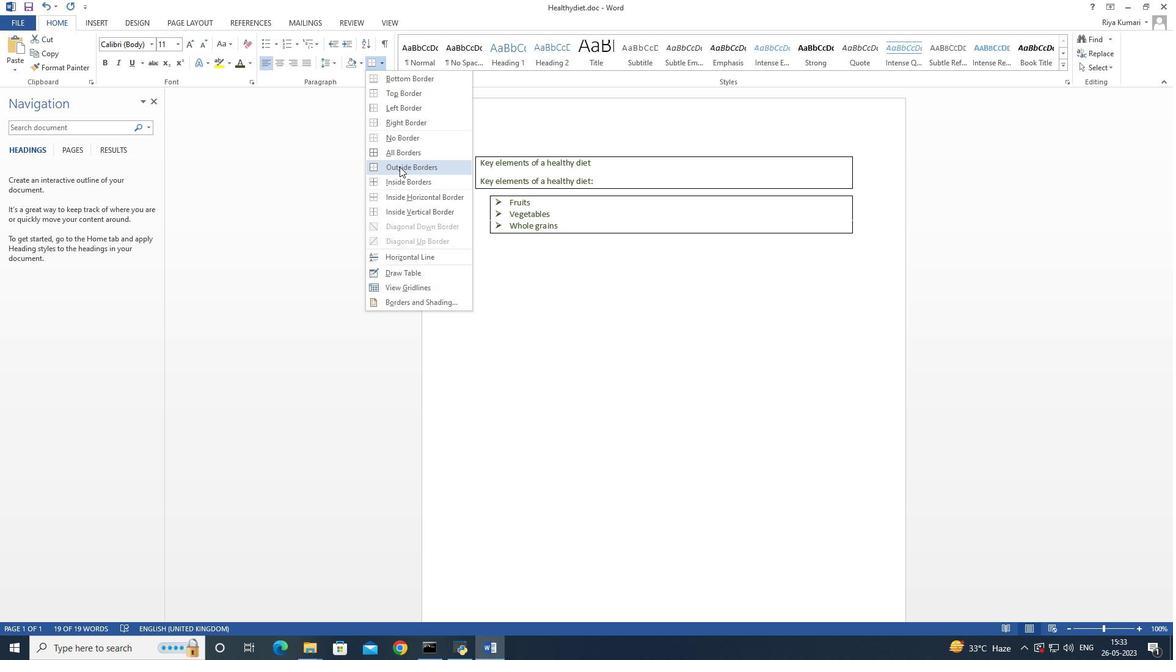 
Action: Mouse moved to (544, 298)
Screenshot: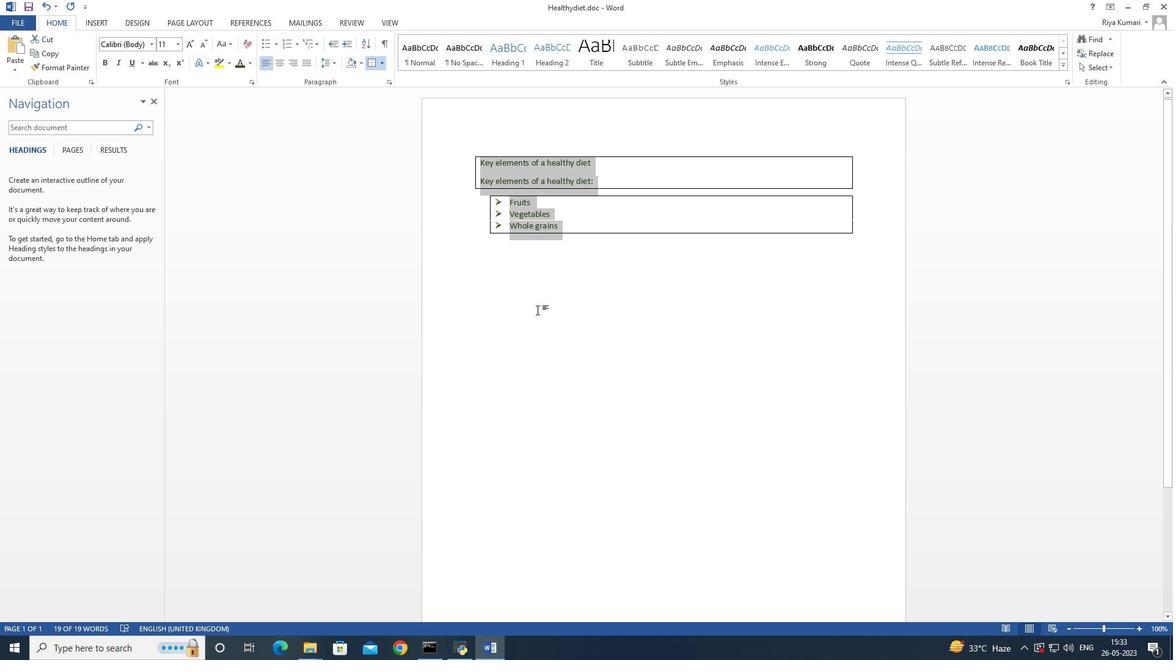 
Action: Mouse pressed left at (544, 298)
Screenshot: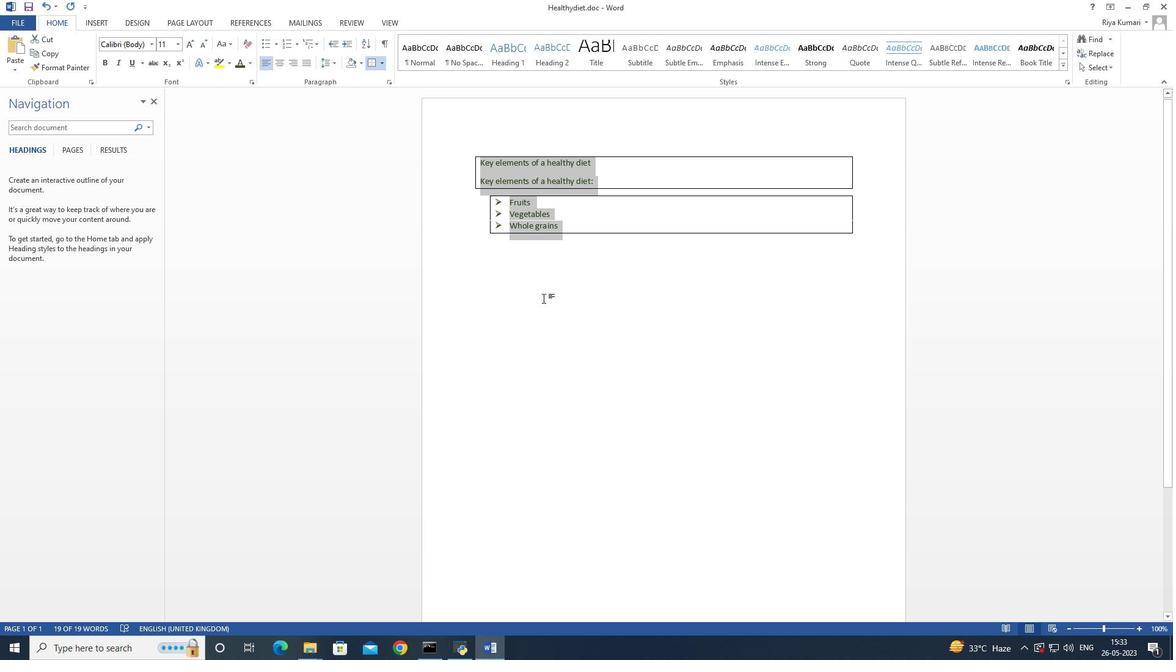 
Action: Mouse moved to (480, 163)
Screenshot: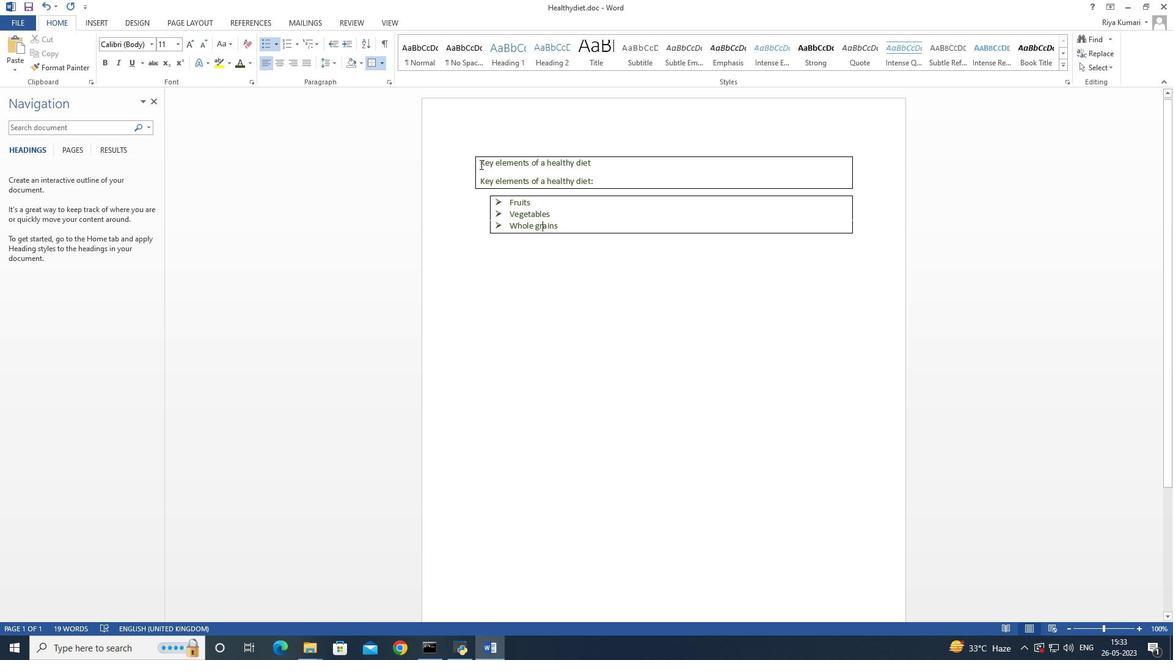 
Action: Mouse pressed left at (480, 163)
Screenshot: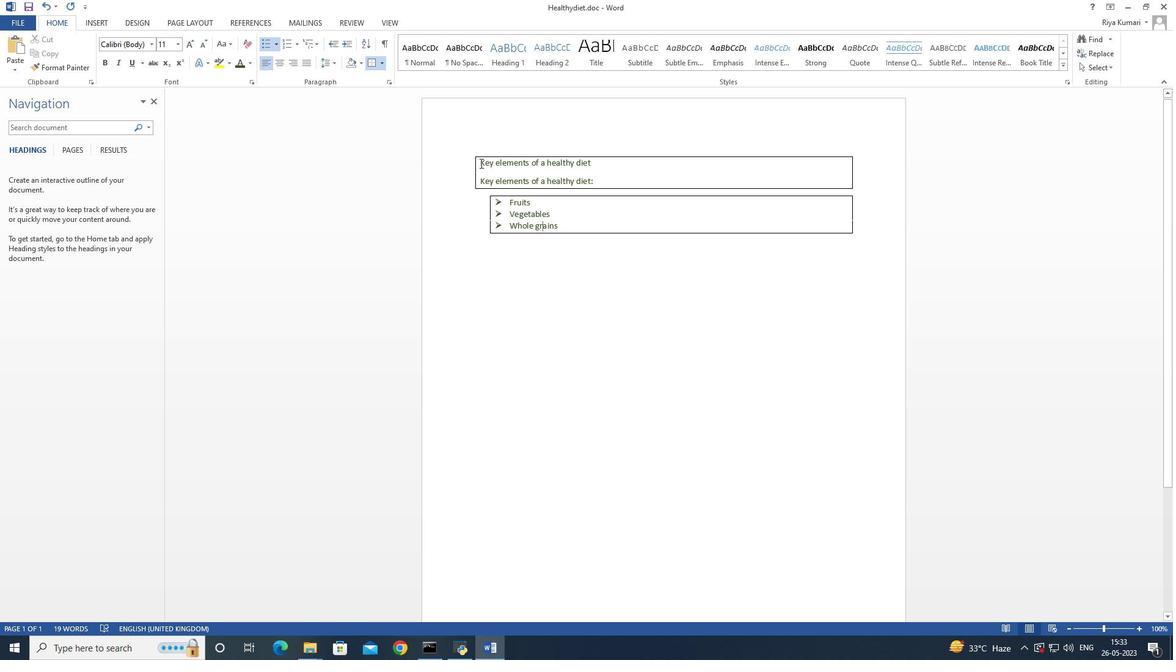 
Action: Mouse moved to (684, 144)
Screenshot: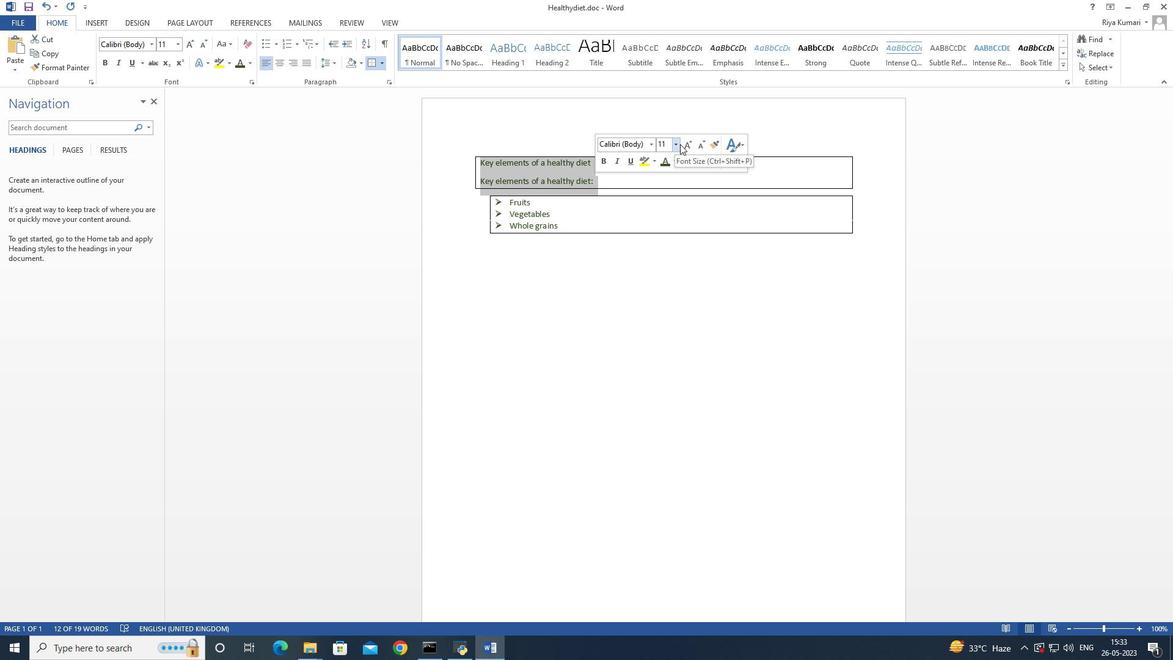
Action: Mouse pressed left at (684, 144)
Screenshot: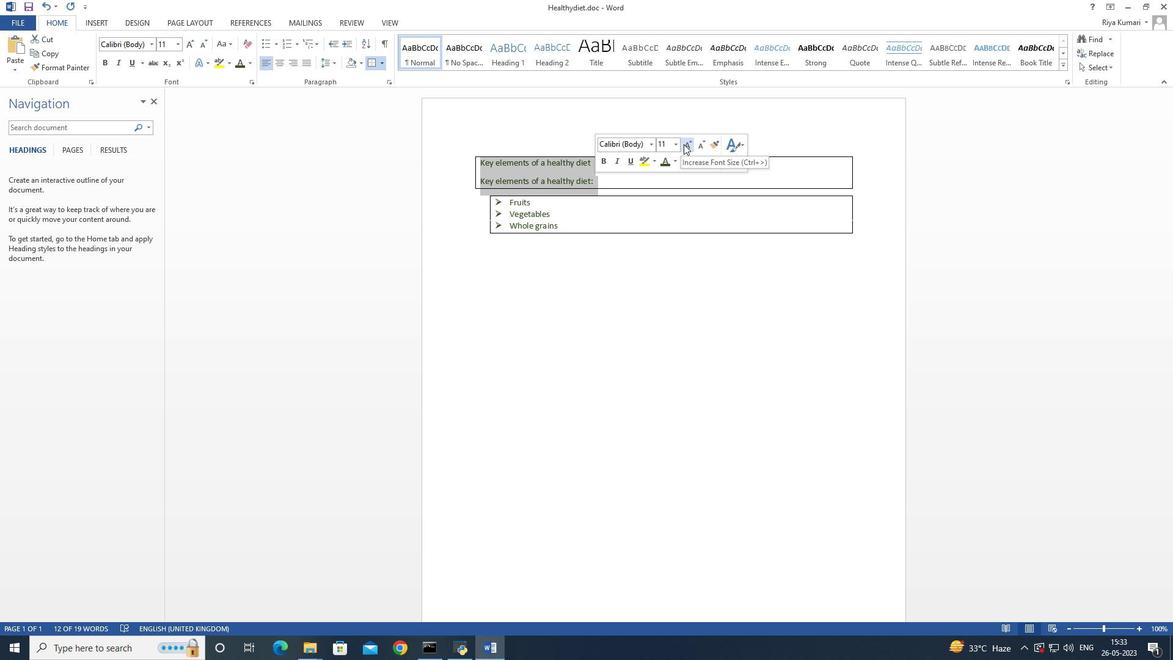 
Action: Mouse pressed left at (684, 144)
Screenshot: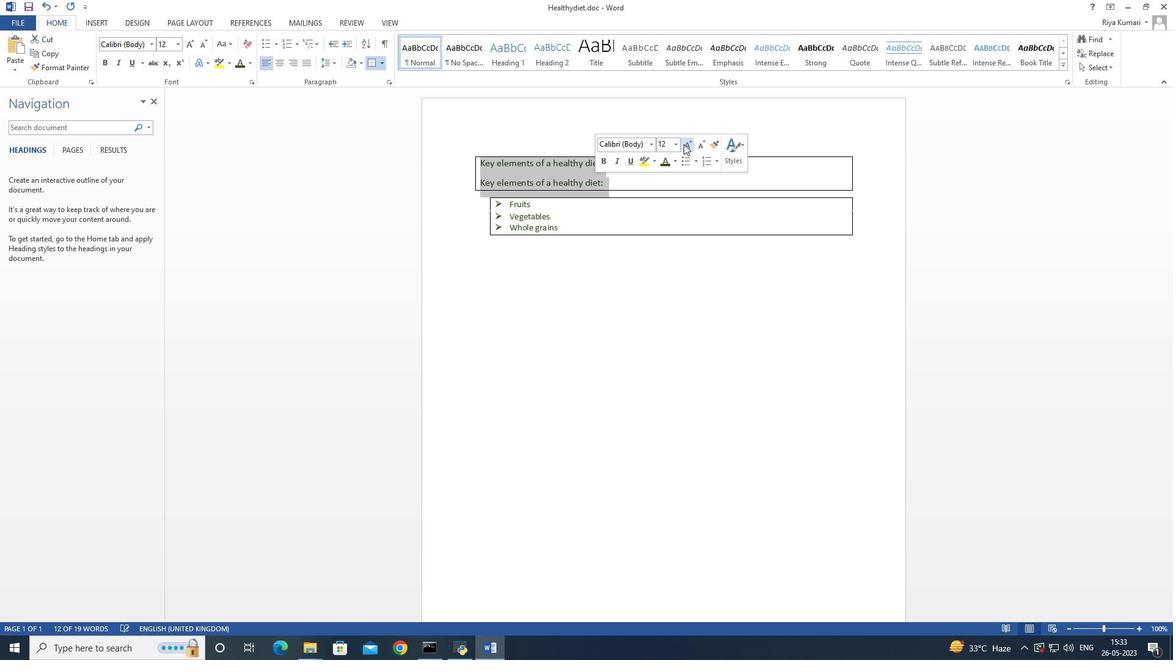 
Action: Mouse pressed left at (684, 144)
Screenshot: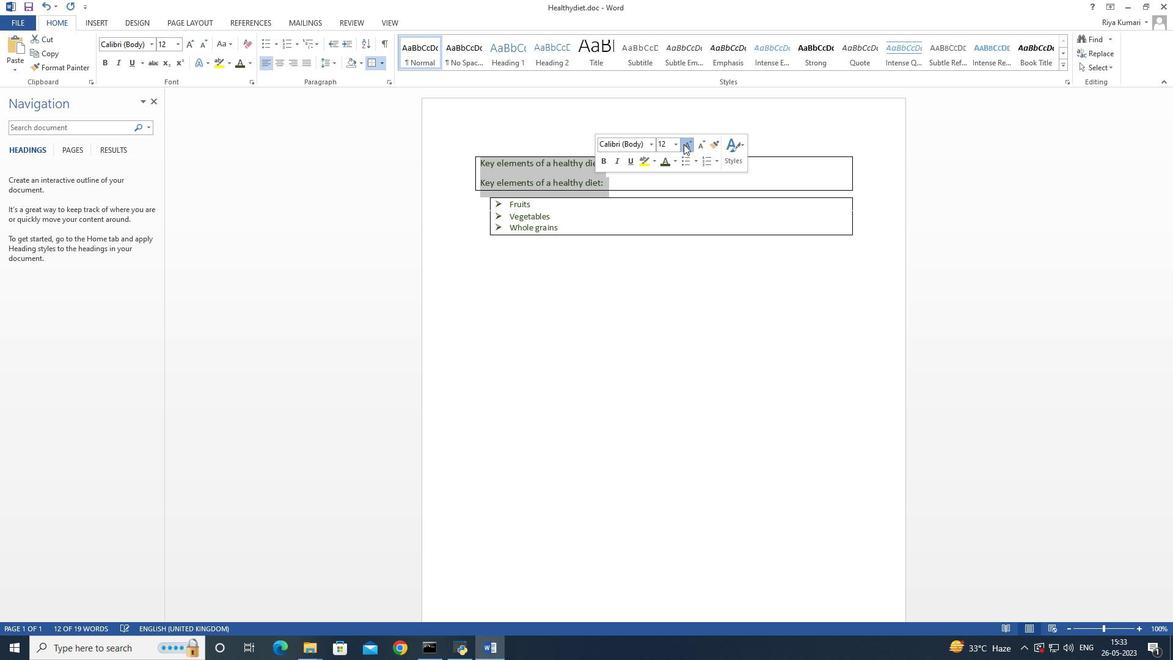 
Action: Mouse pressed left at (684, 144)
Screenshot: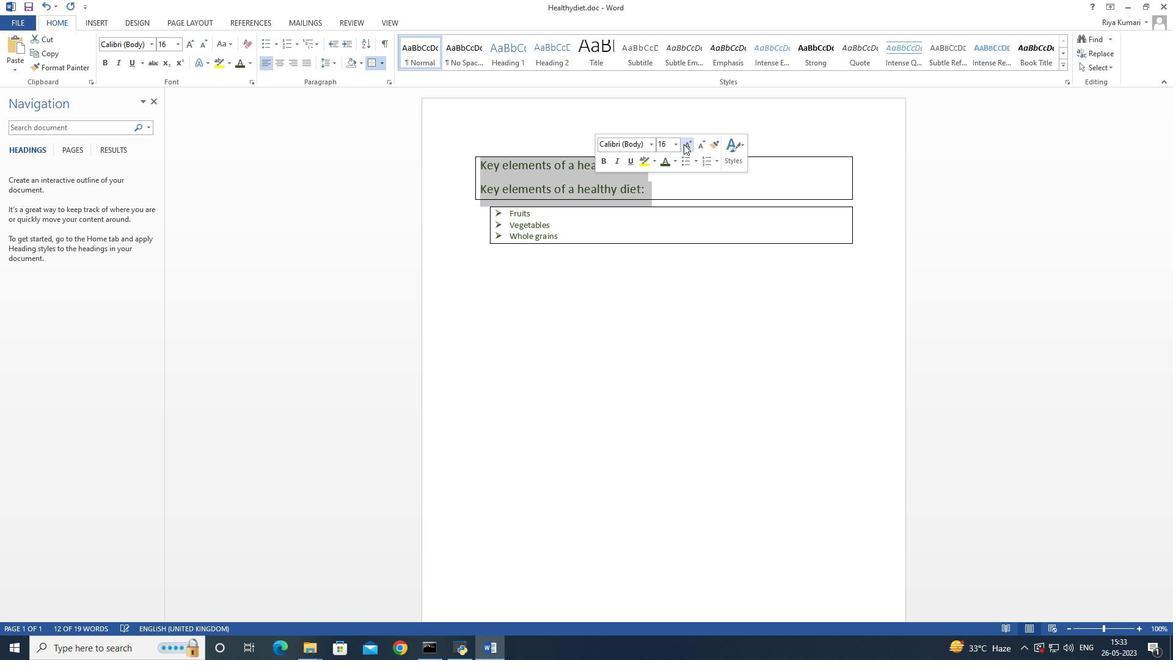 
Action: Mouse moved to (543, 294)
Screenshot: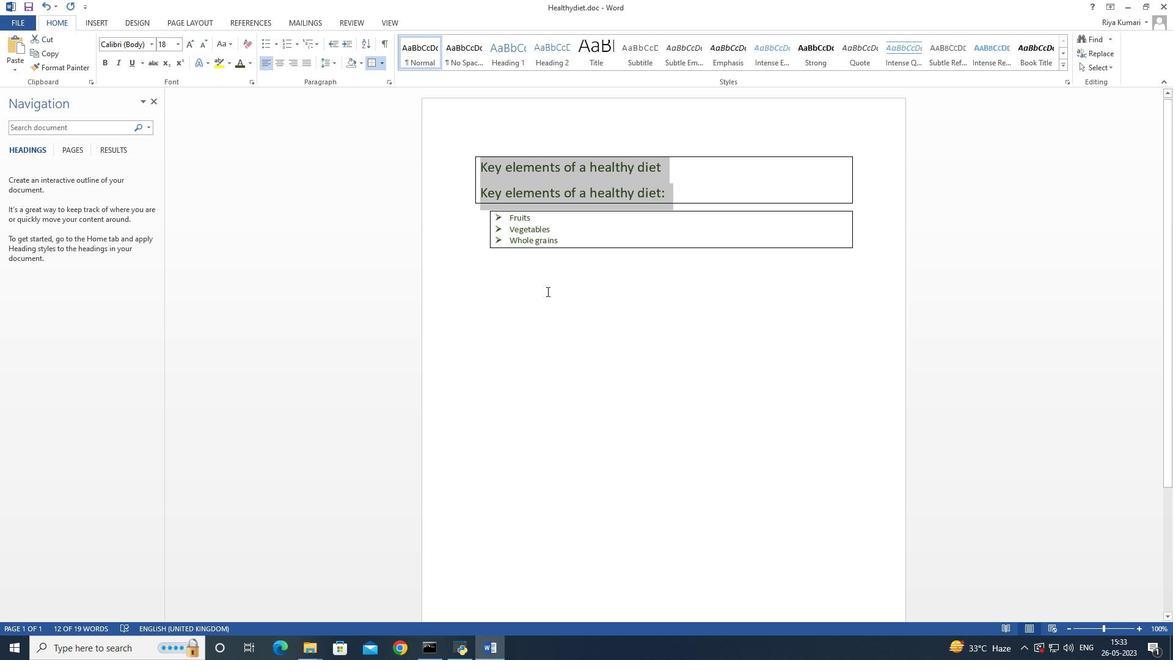 
Action: Mouse pressed left at (543, 294)
Screenshot: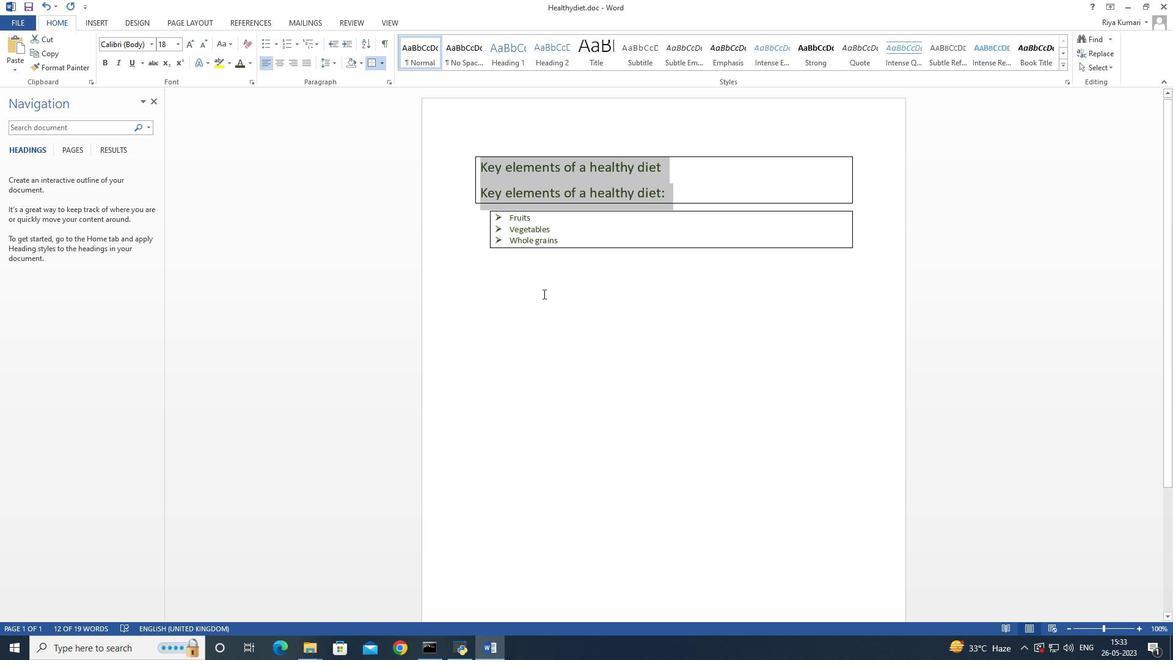 
Action: Mouse moved to (607, 237)
Screenshot: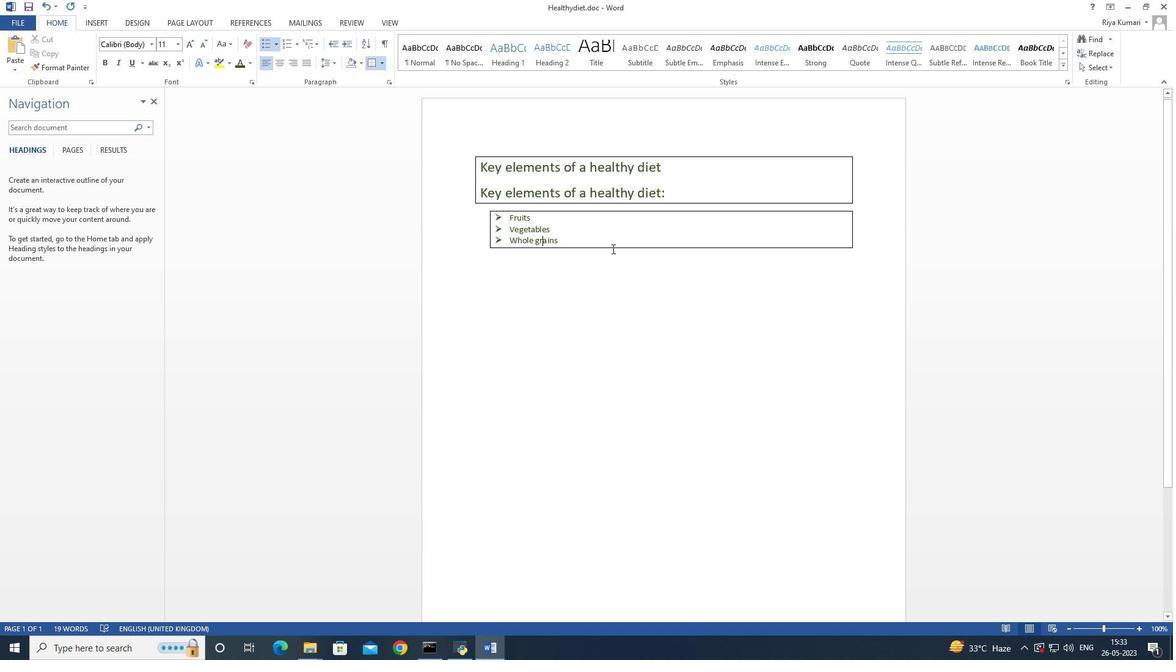 
Action: Mouse pressed left at (607, 237)
Screenshot: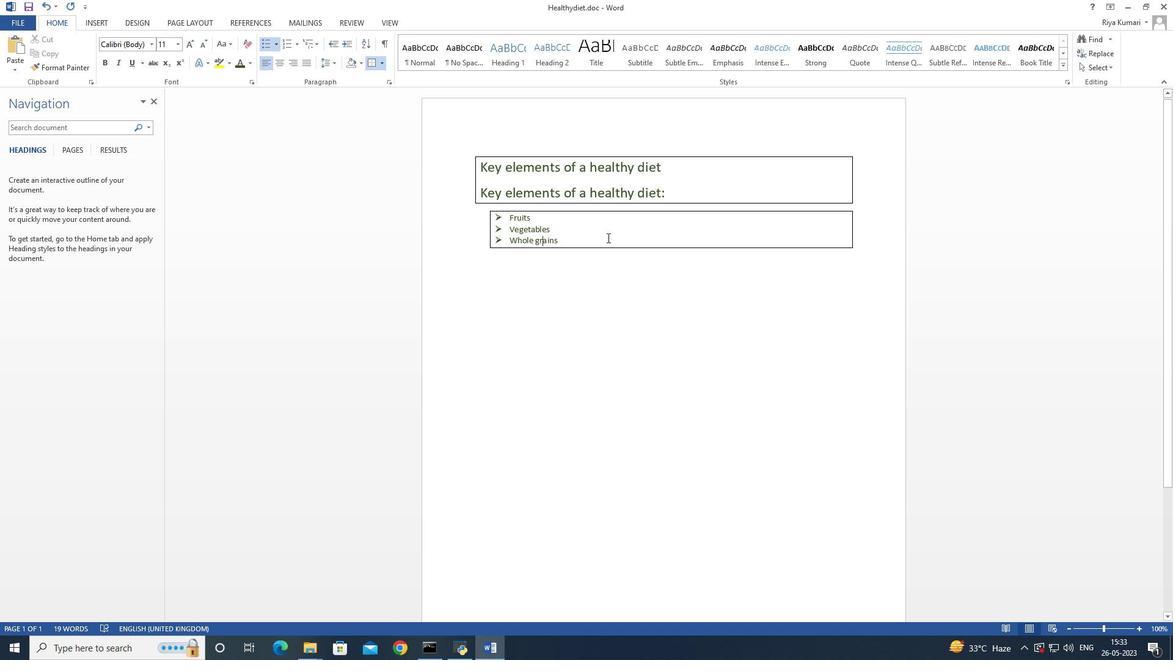 
Action: Mouse moved to (608, 326)
Screenshot: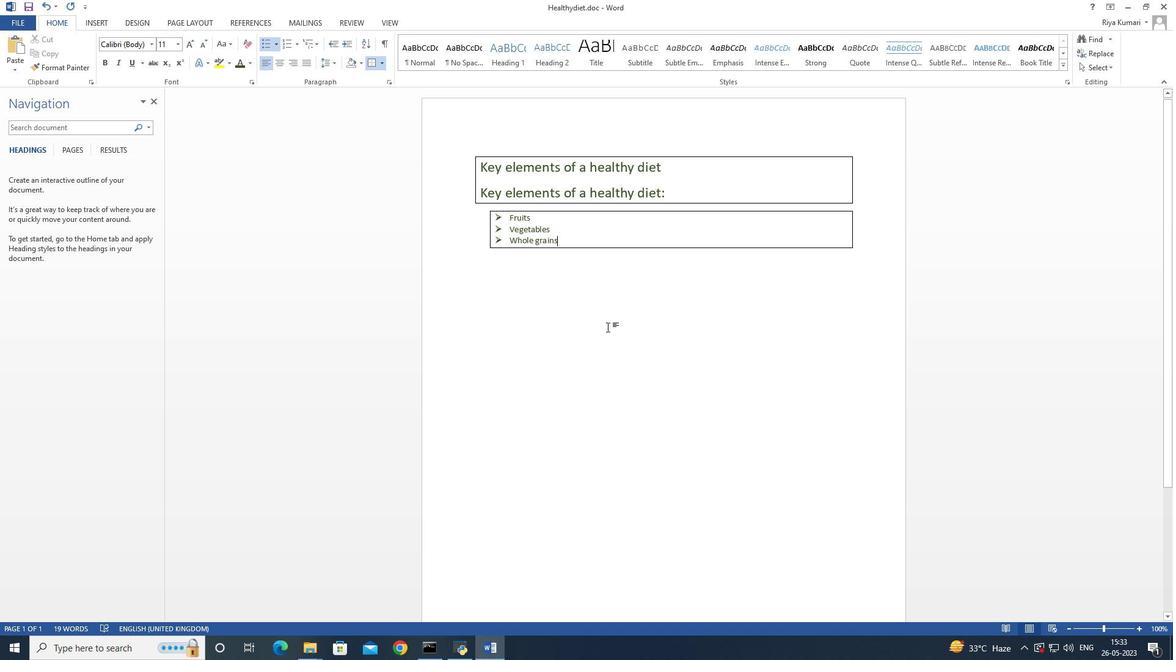 
Action: Key pressed ctrl+S<'\x13'><'\x13'><'\x13'><'\x13'><'\x13'>
Screenshot: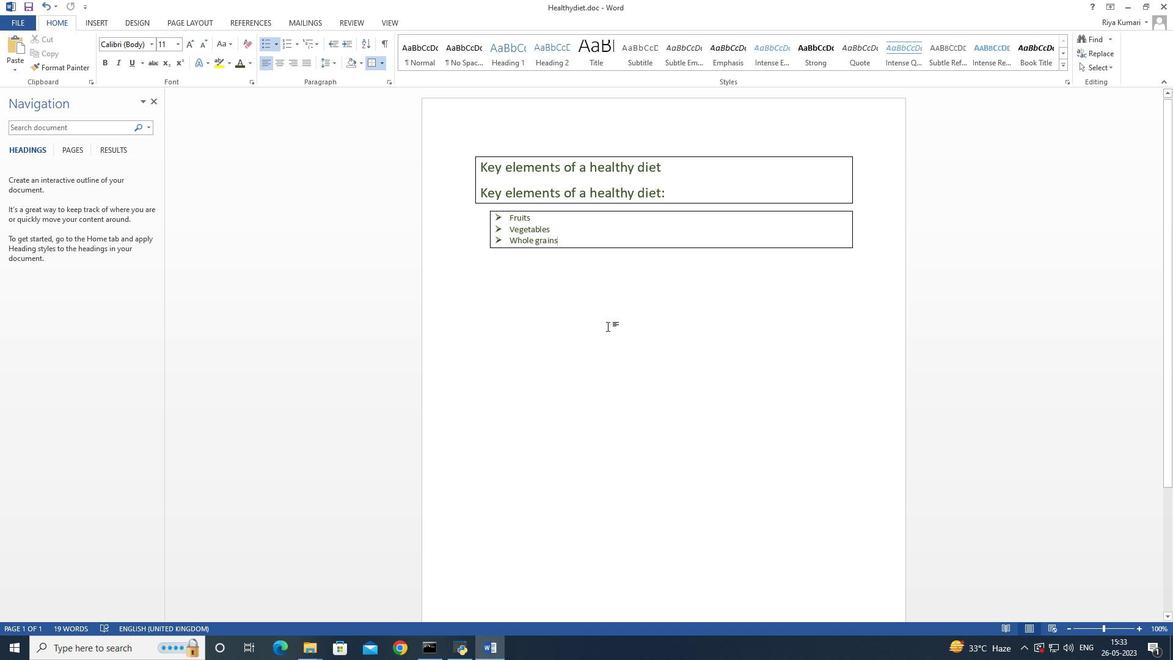 
Action: Mouse moved to (601, 327)
Screenshot: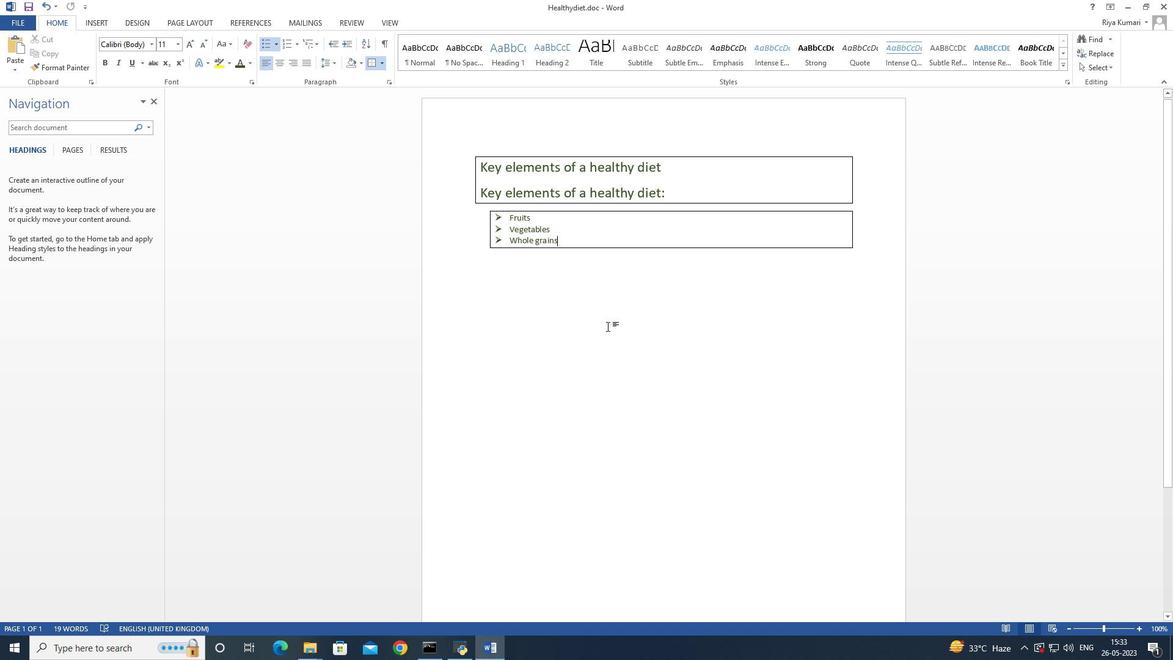 
